Task: In the  document fax.txt Insert page numer 'on top of the page' change page color to  'Olive Green'. Write company name: Hypesolutions
Action: Mouse moved to (376, 519)
Screenshot: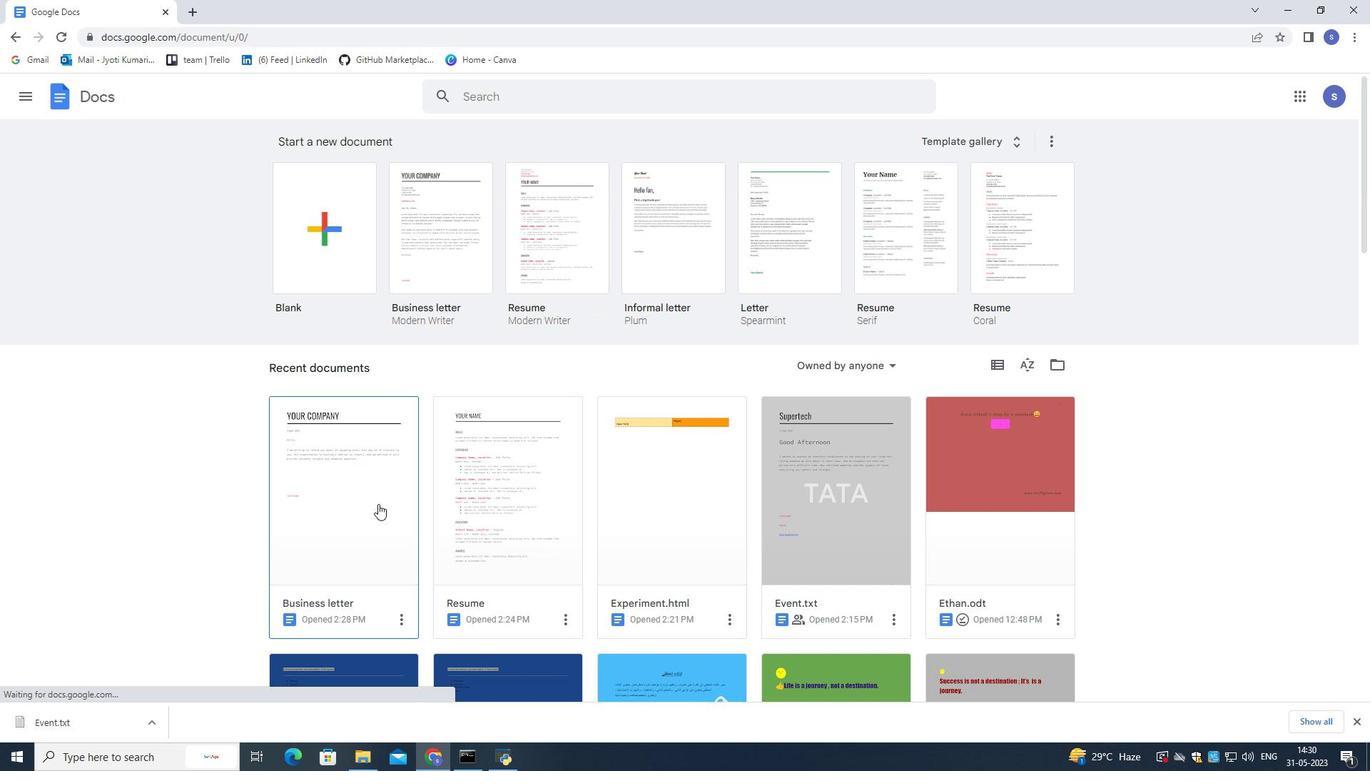 
Action: Mouse pressed left at (376, 519)
Screenshot: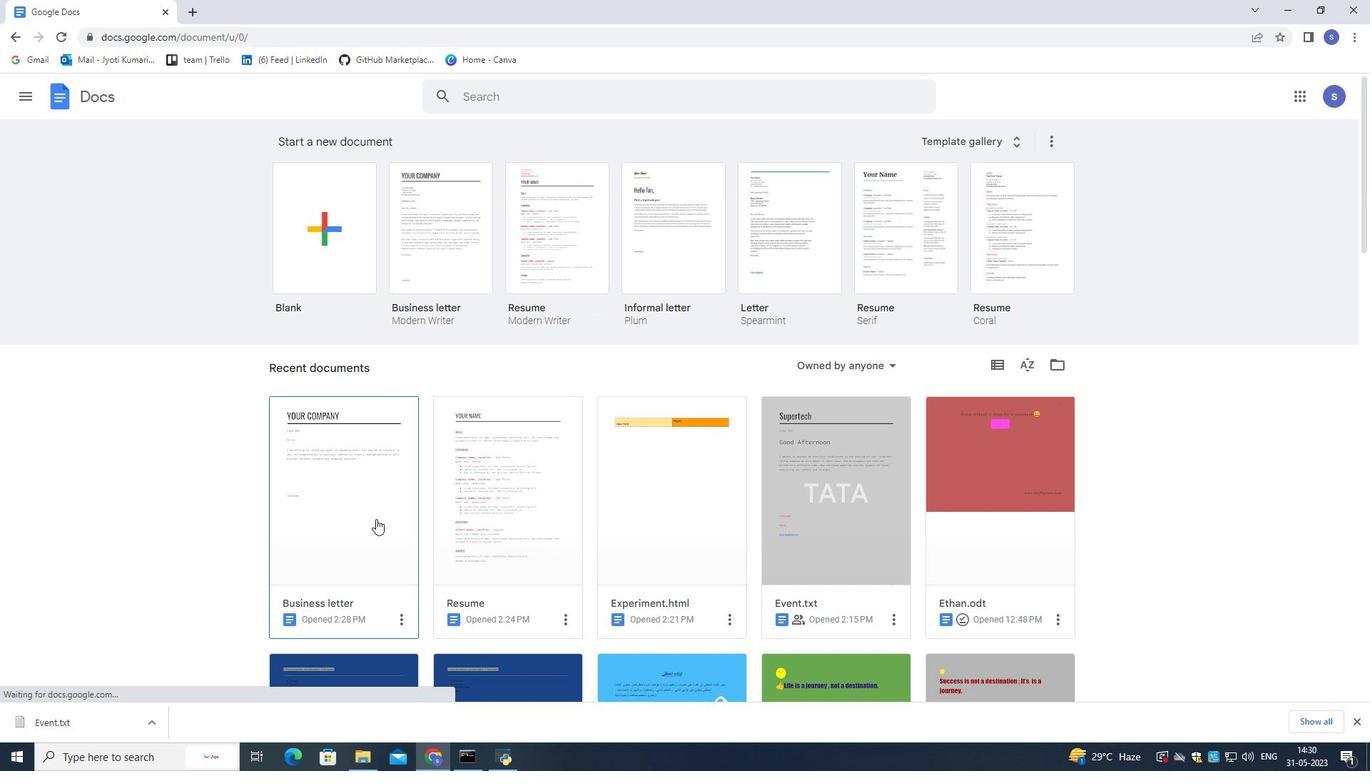 
Action: Mouse moved to (125, 85)
Screenshot: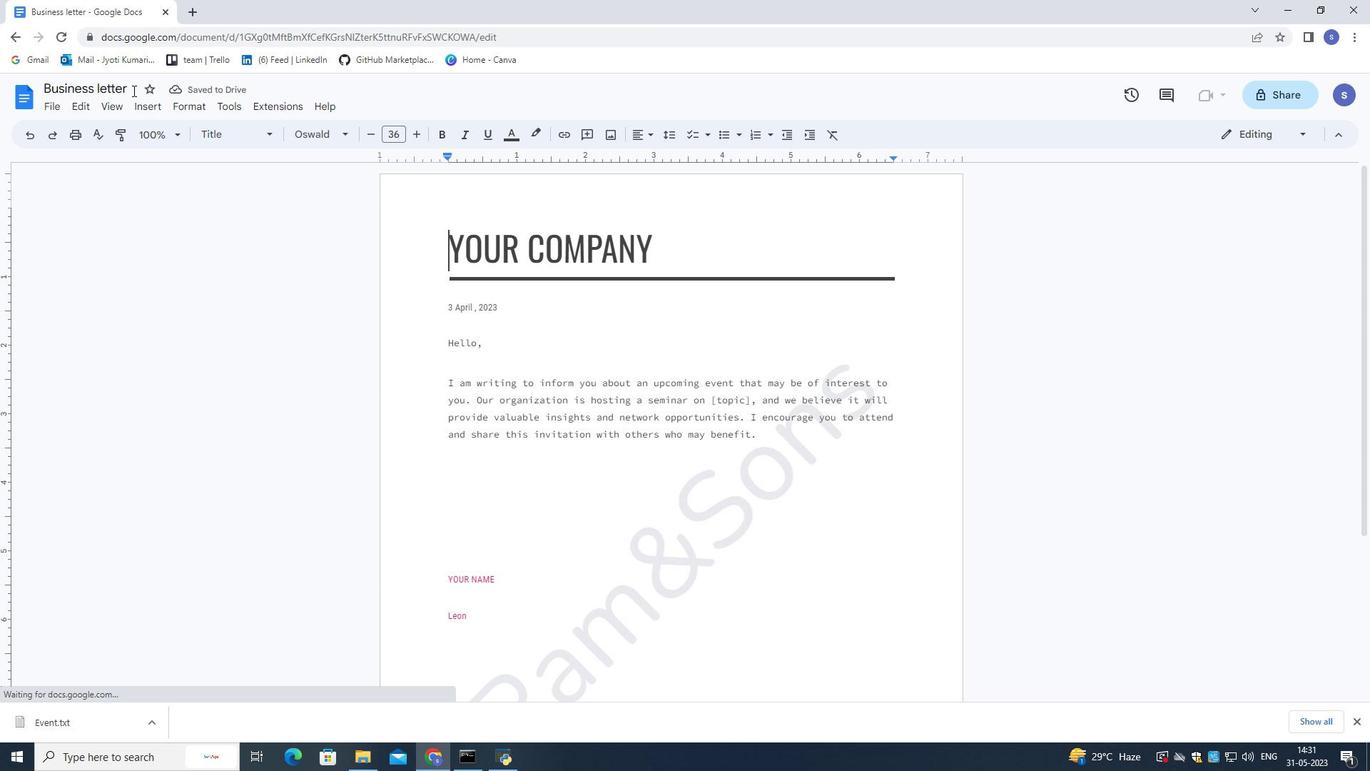 
Action: Mouse pressed left at (125, 85)
Screenshot: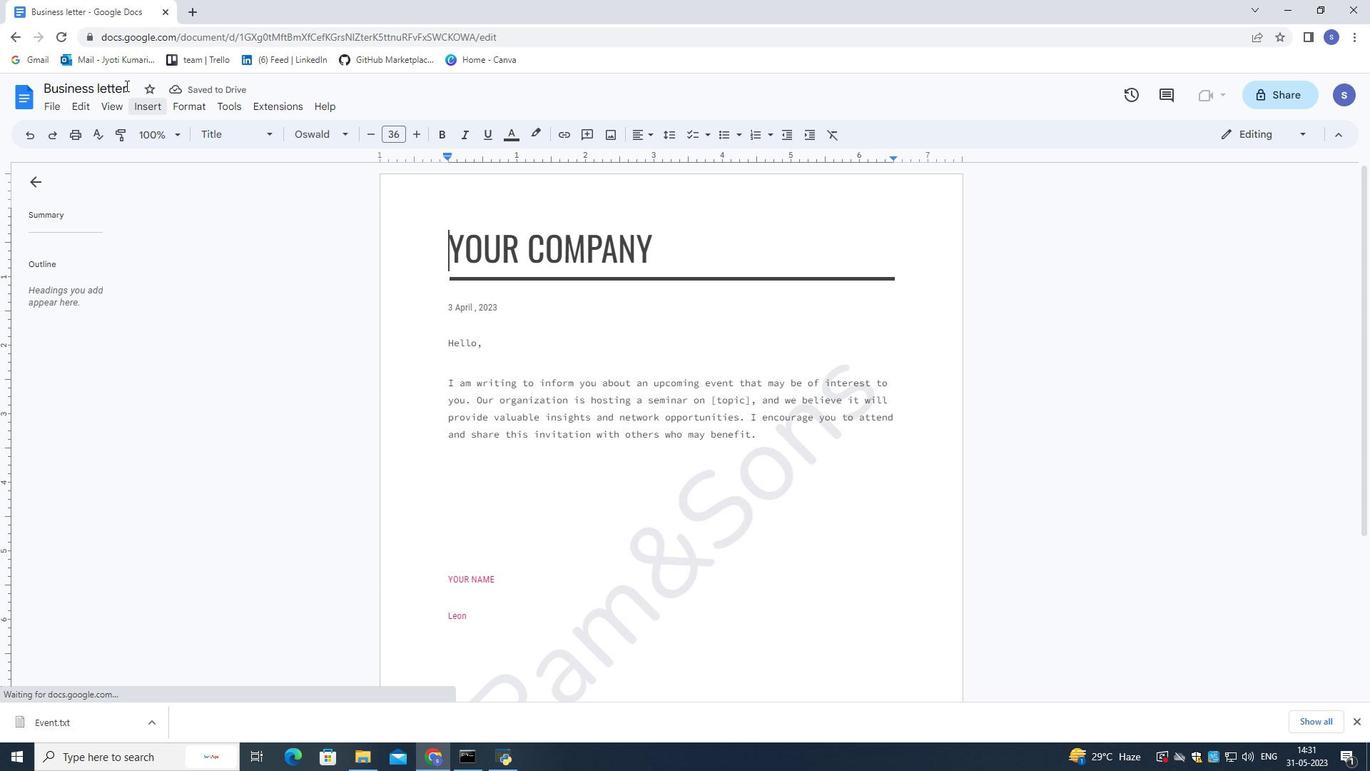 
Action: Mouse pressed left at (125, 85)
Screenshot: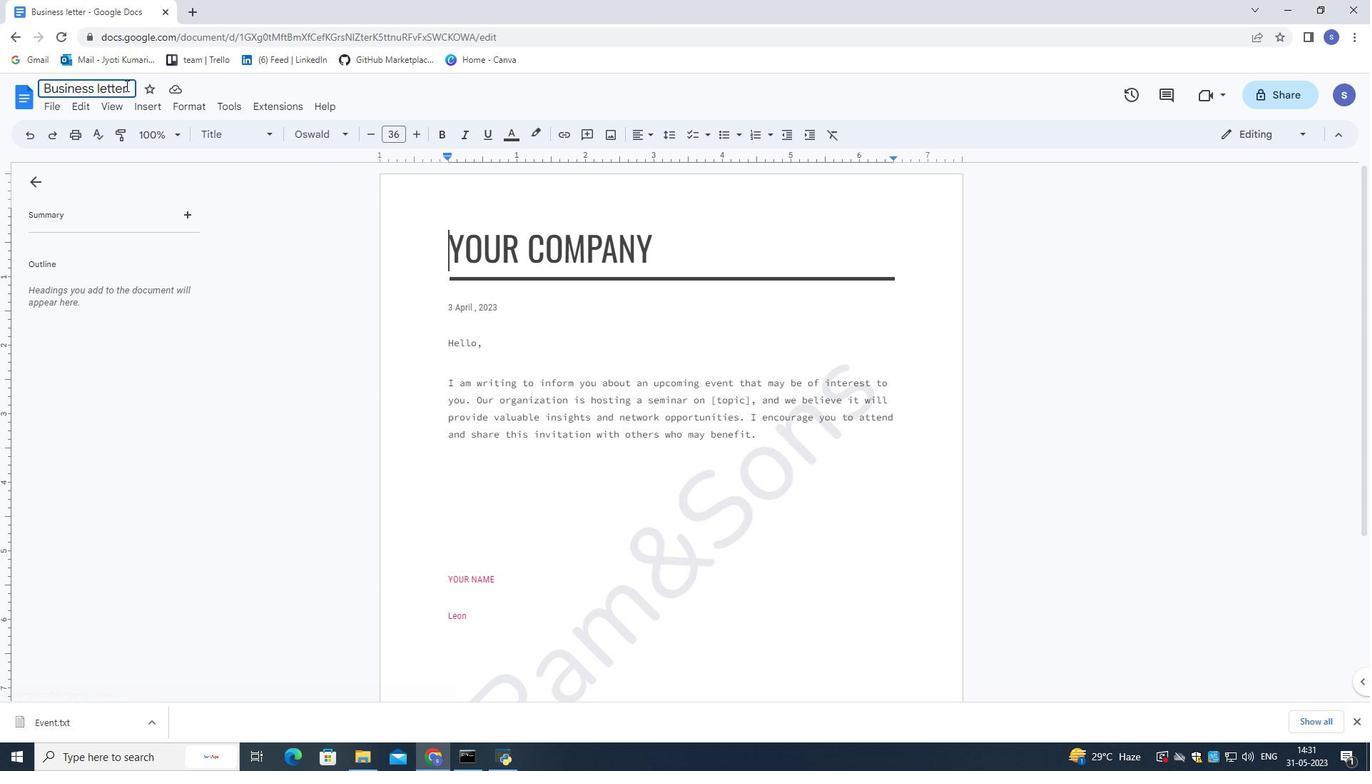 
Action: Mouse pressed left at (125, 85)
Screenshot: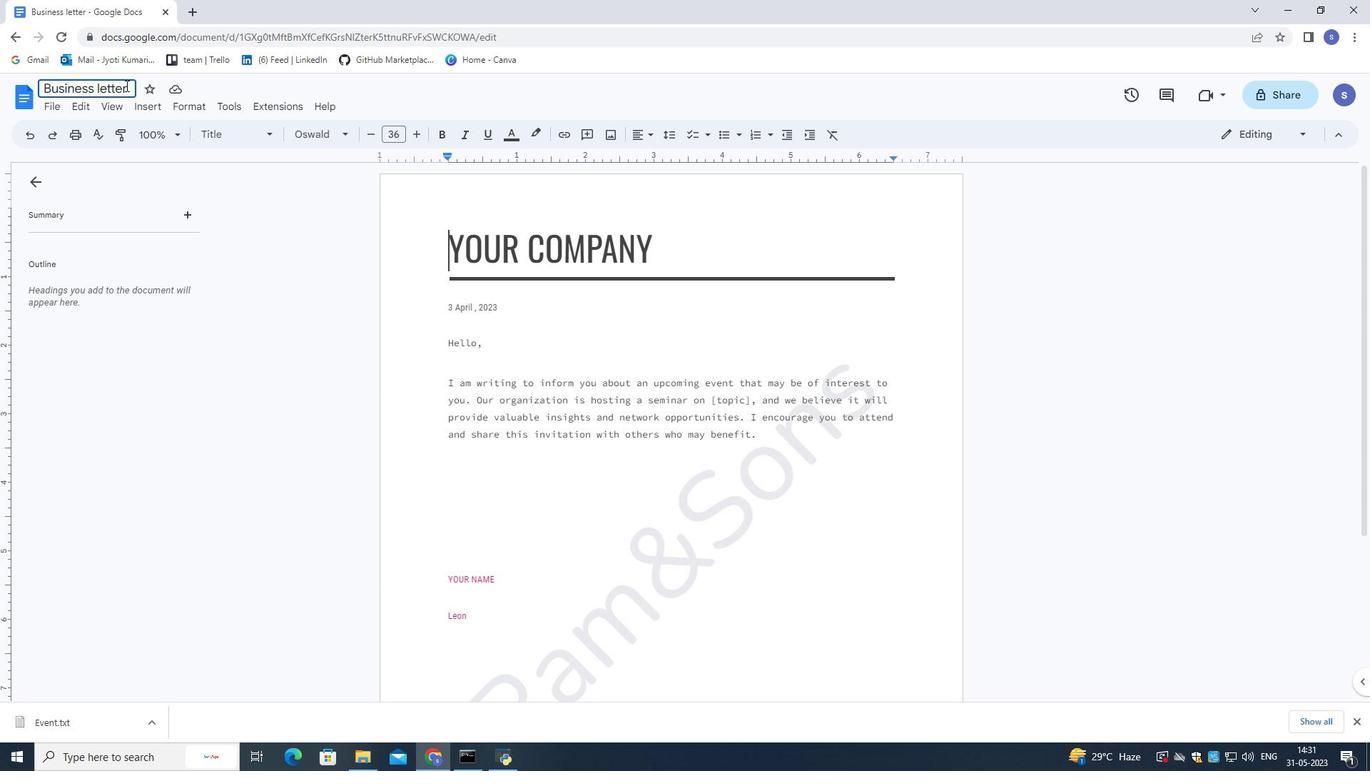 
Action: Mouse pressed left at (125, 85)
Screenshot: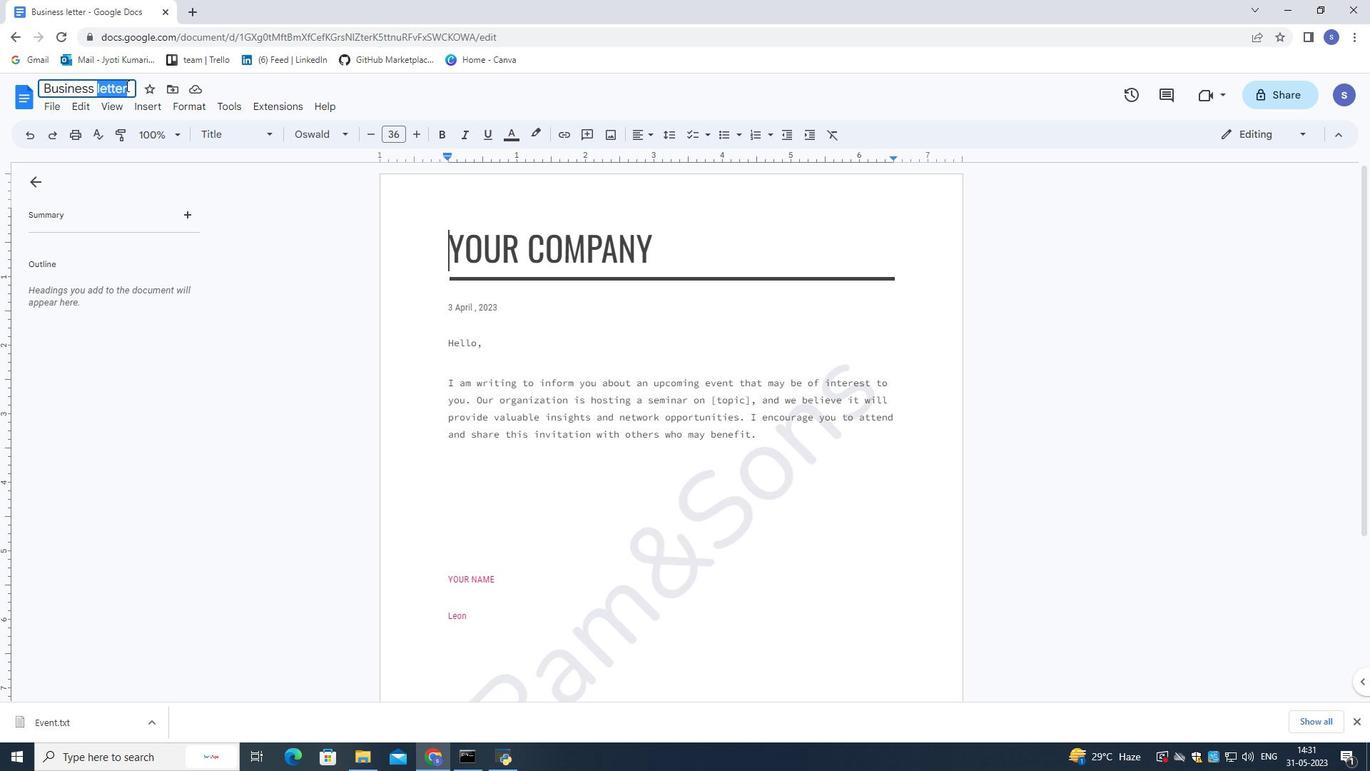 
Action: Key pressed <Key.shift>Fax.txt<Key.enter>
Screenshot: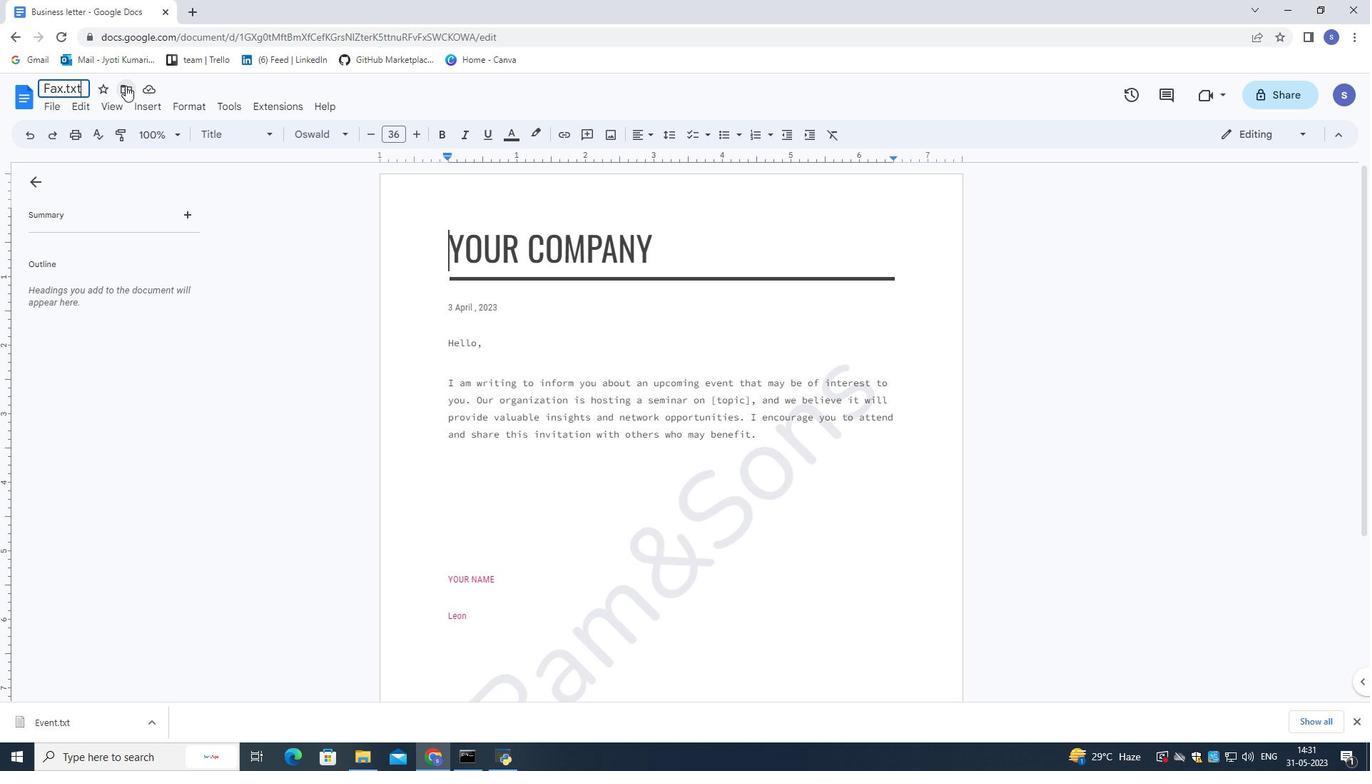 
Action: Mouse moved to (431, 374)
Screenshot: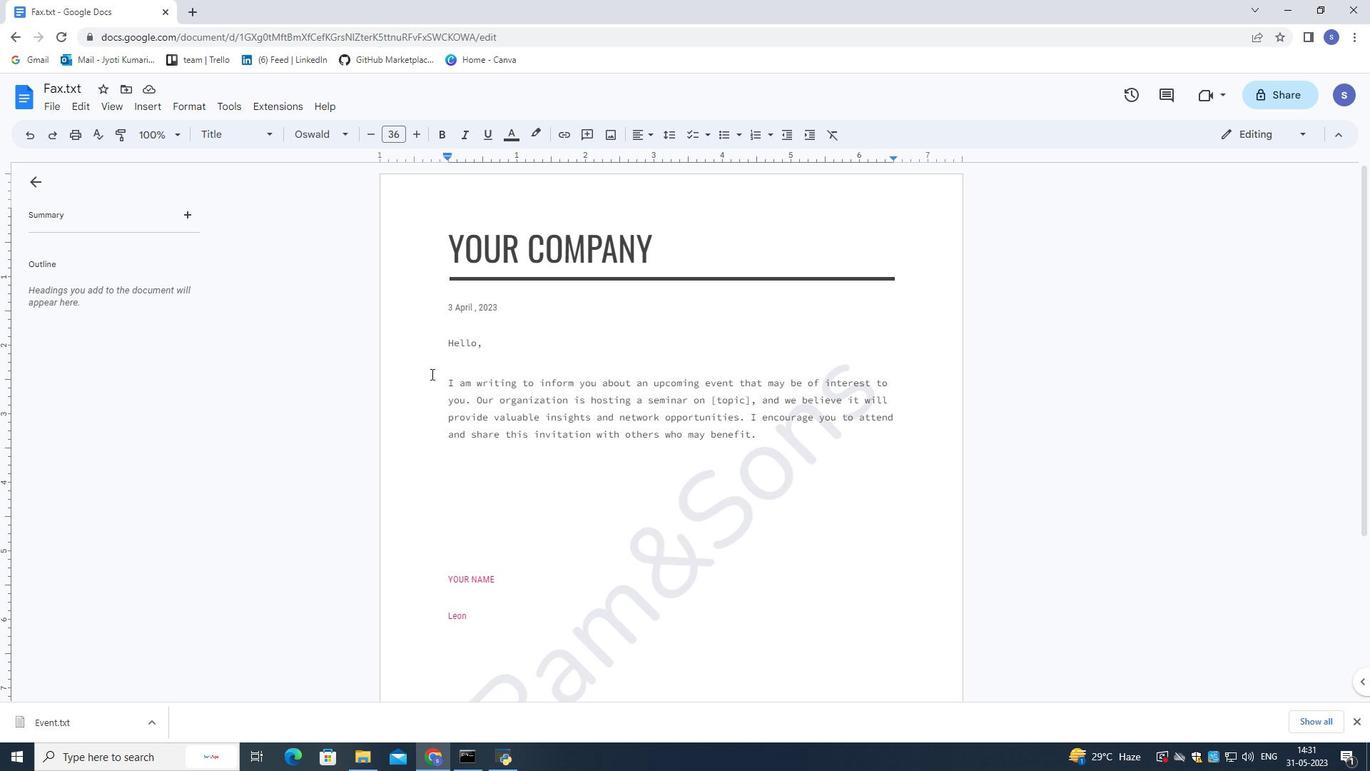 
Action: Mouse pressed left at (431, 374)
Screenshot: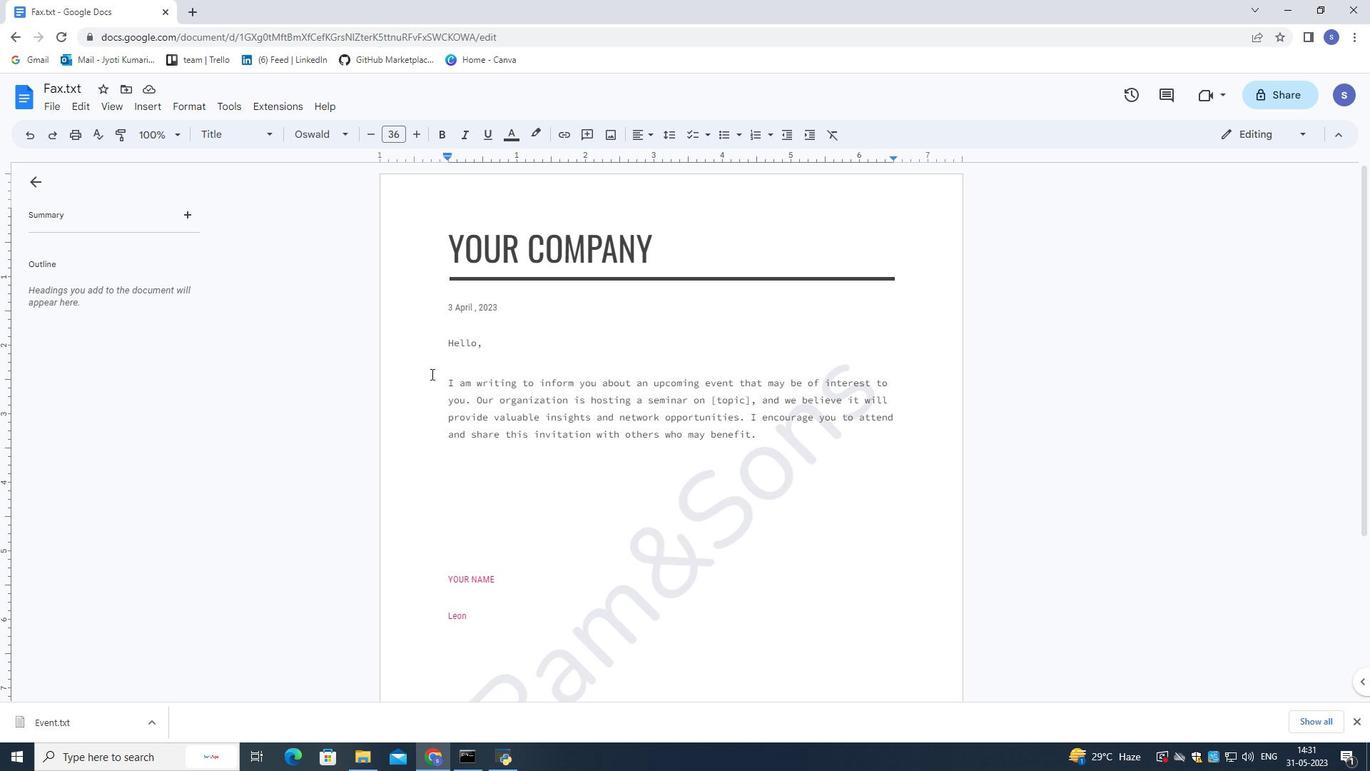 
Action: Mouse moved to (142, 100)
Screenshot: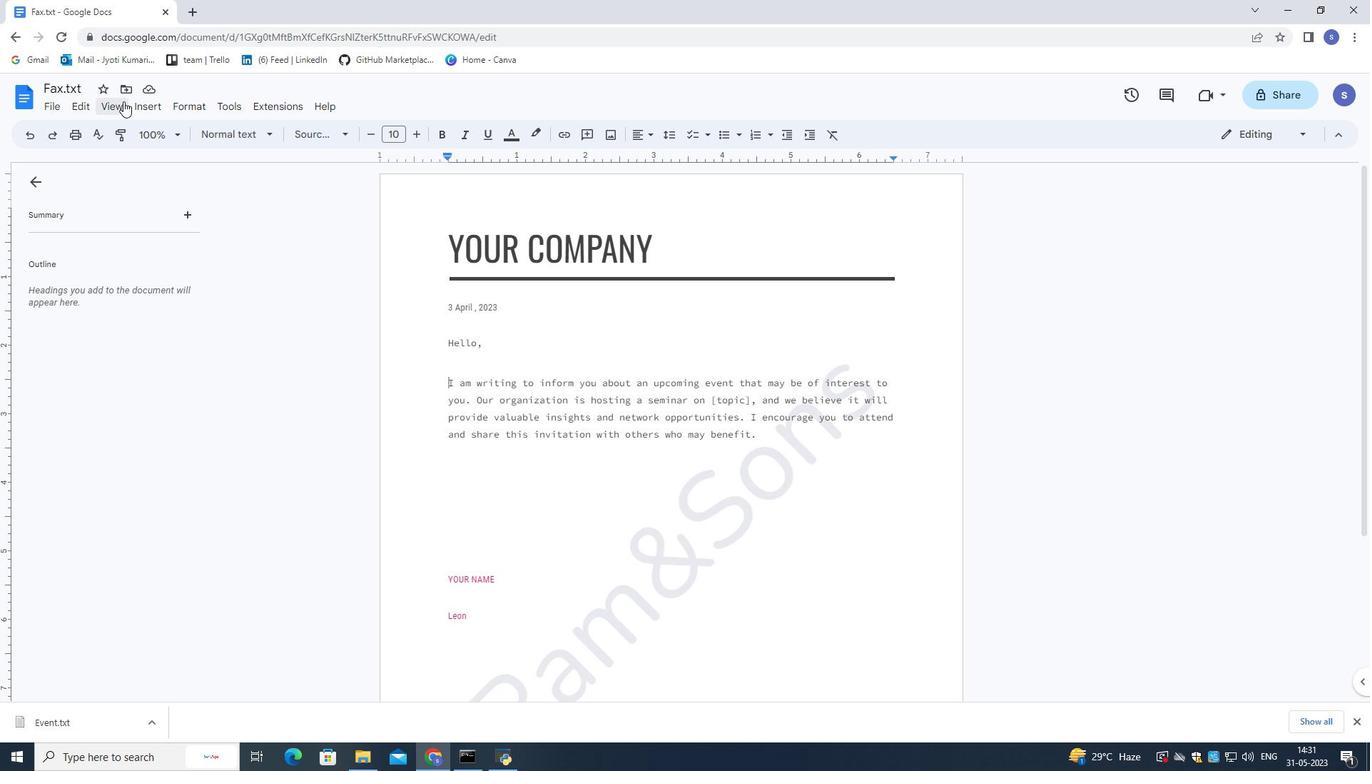 
Action: Mouse pressed left at (142, 100)
Screenshot: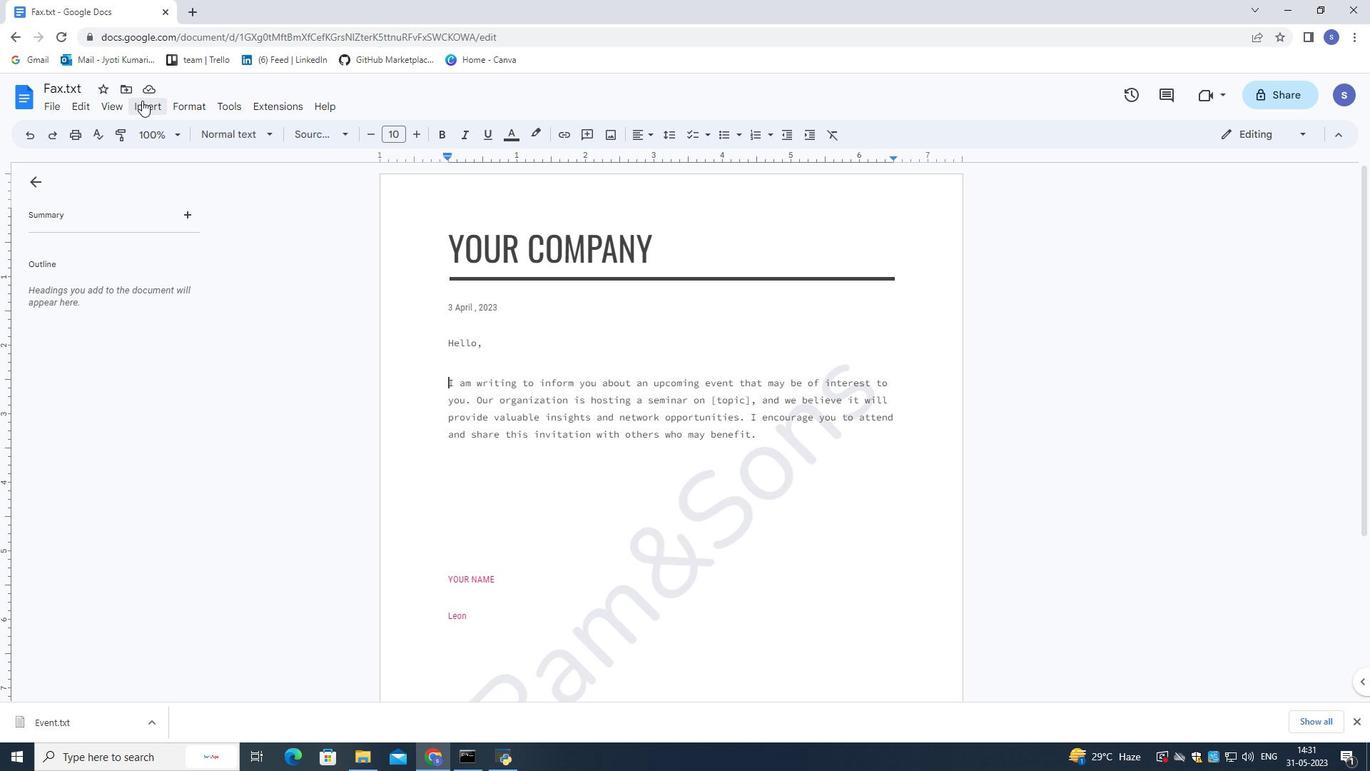 
Action: Mouse moved to (399, 519)
Screenshot: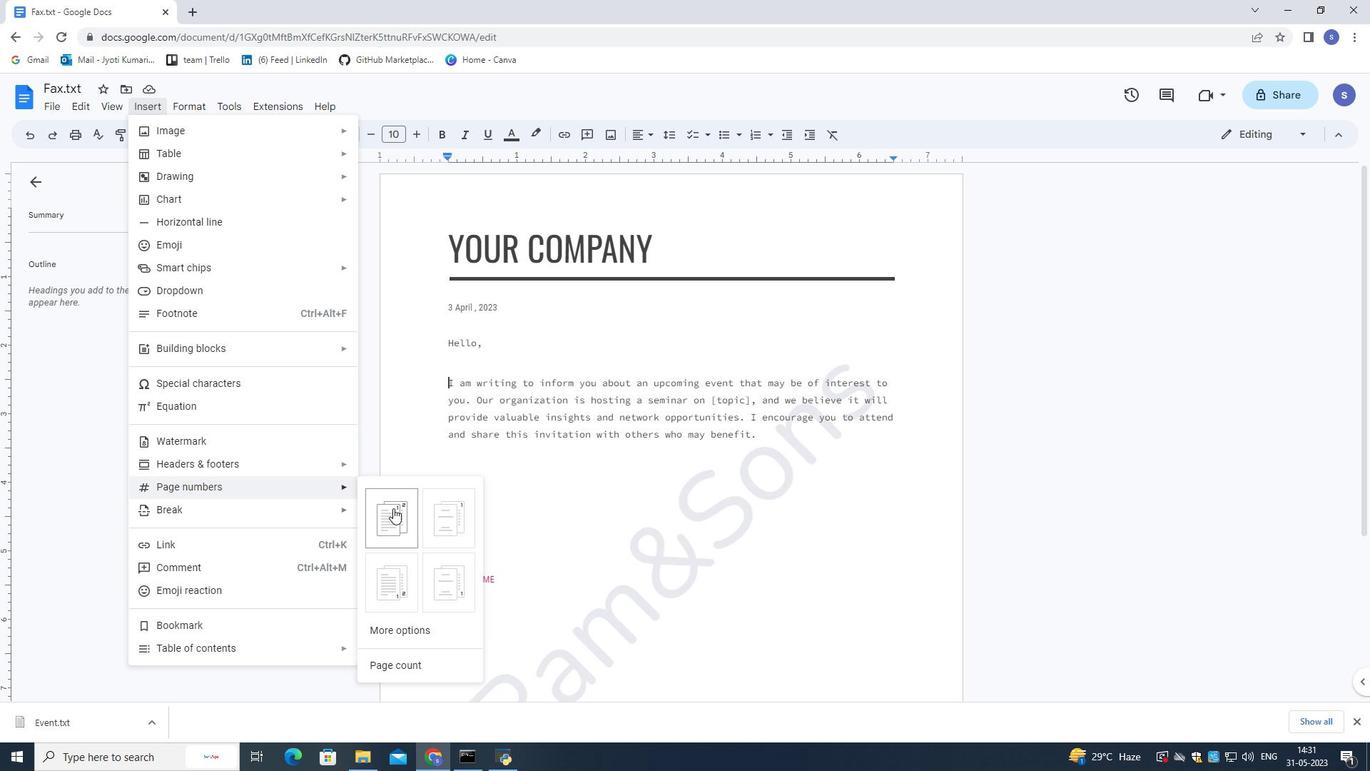 
Action: Mouse pressed left at (399, 519)
Screenshot: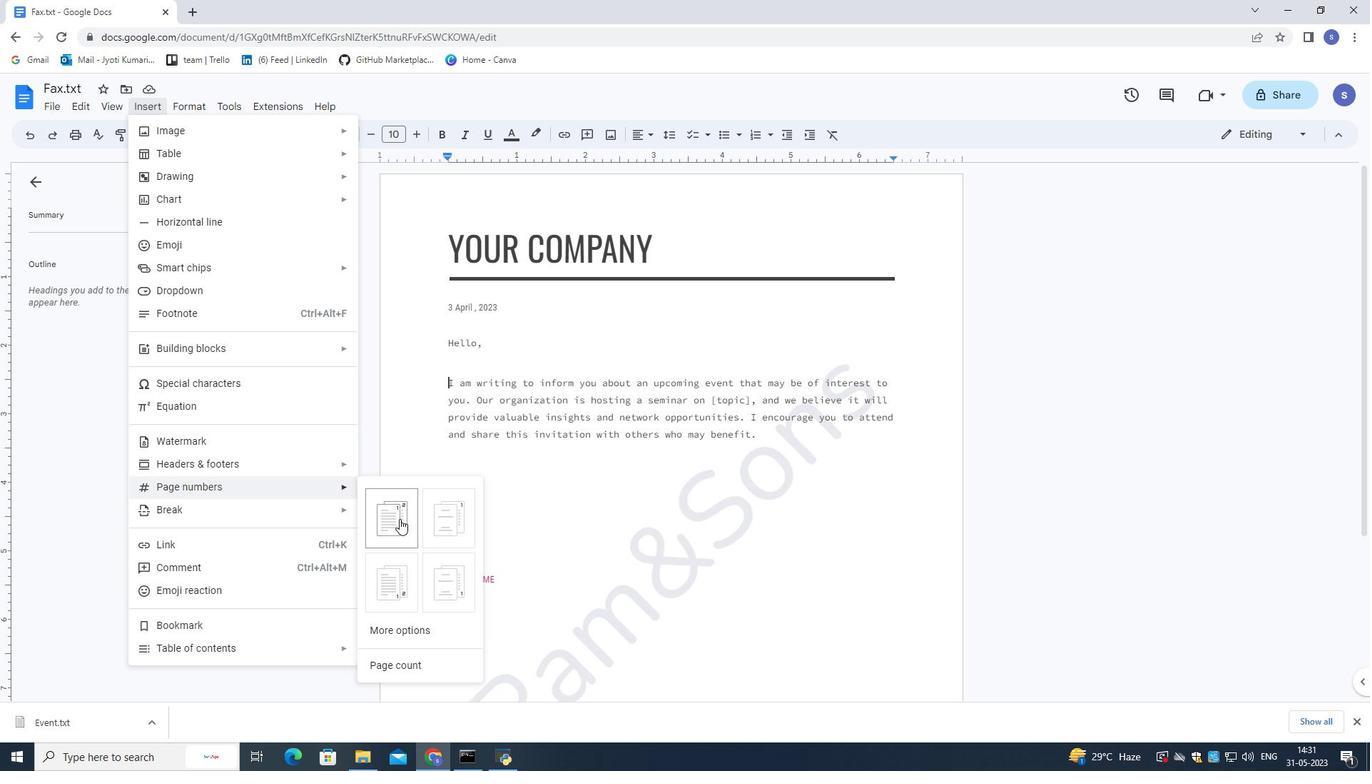 
Action: Mouse moved to (564, 502)
Screenshot: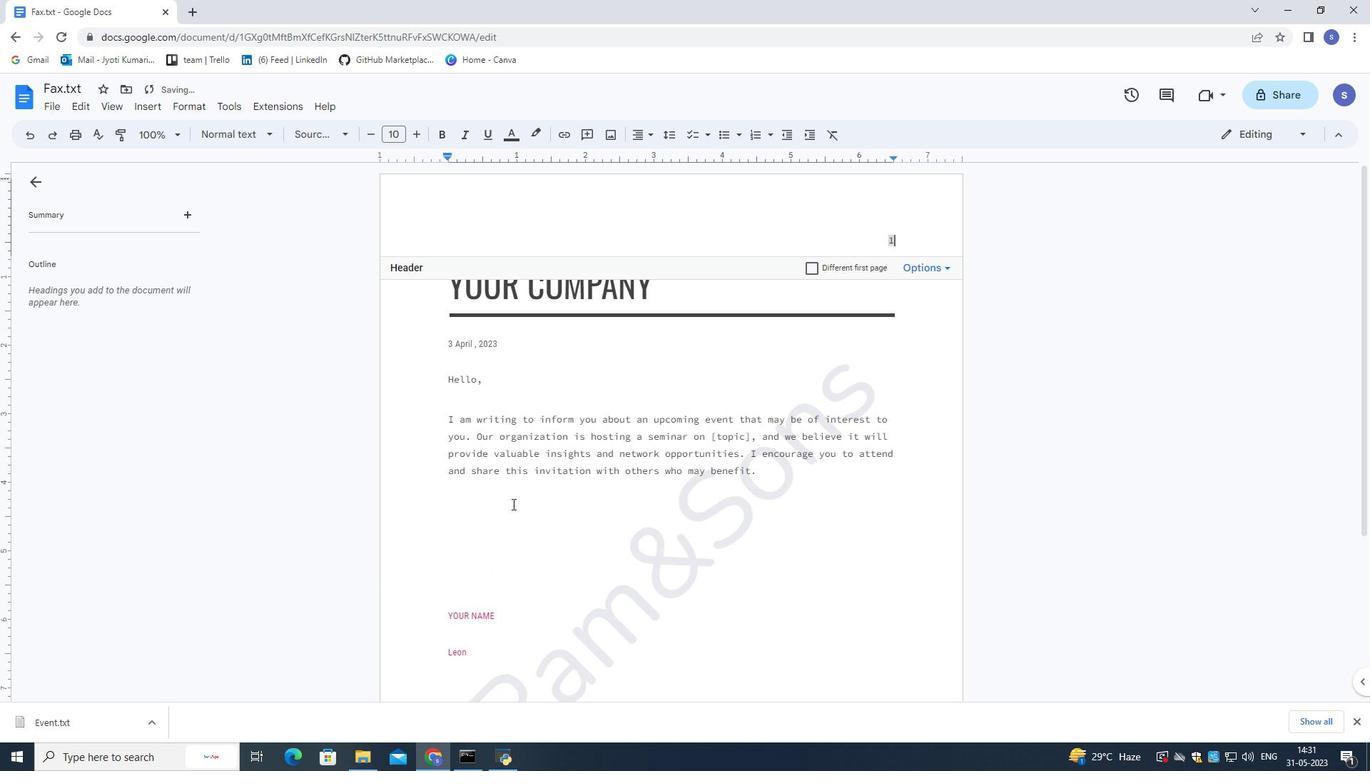 
Action: Mouse pressed left at (564, 502)
Screenshot: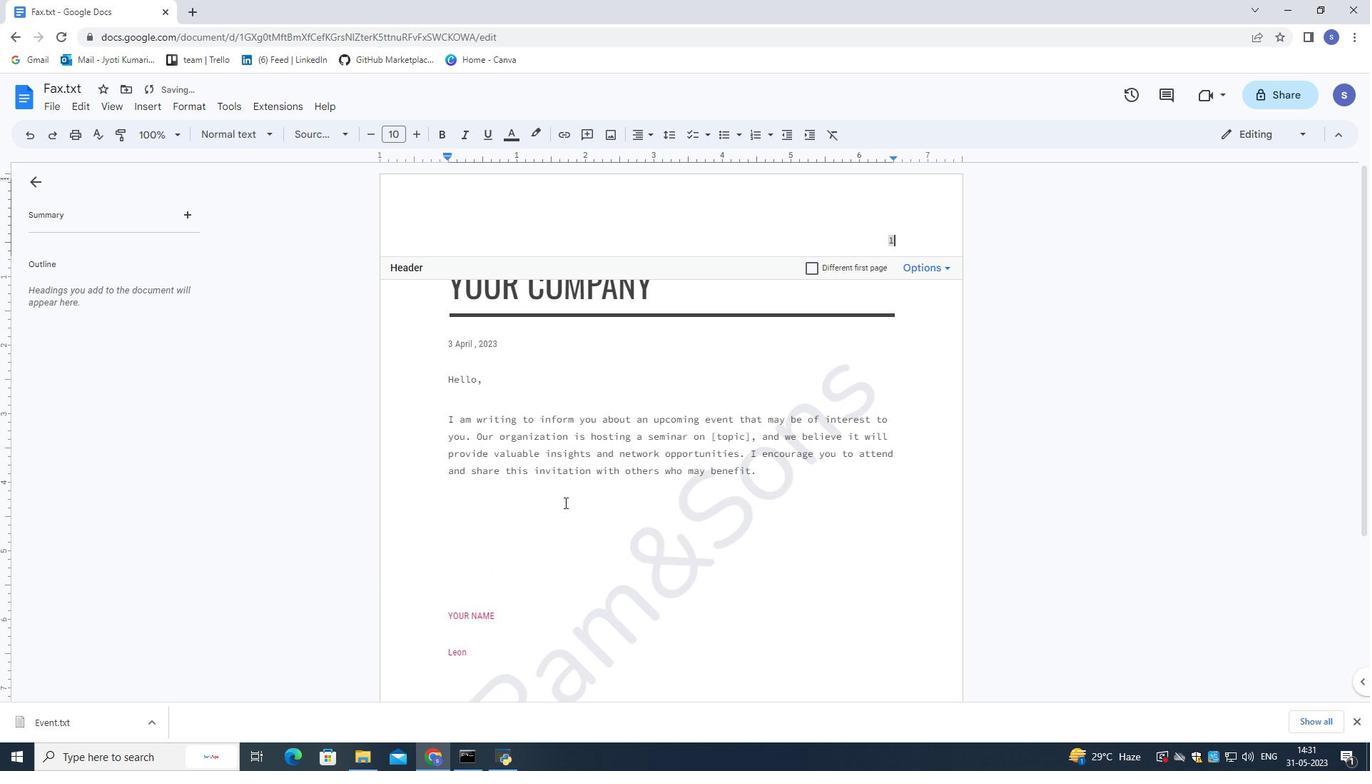 
Action: Mouse moved to (49, 101)
Screenshot: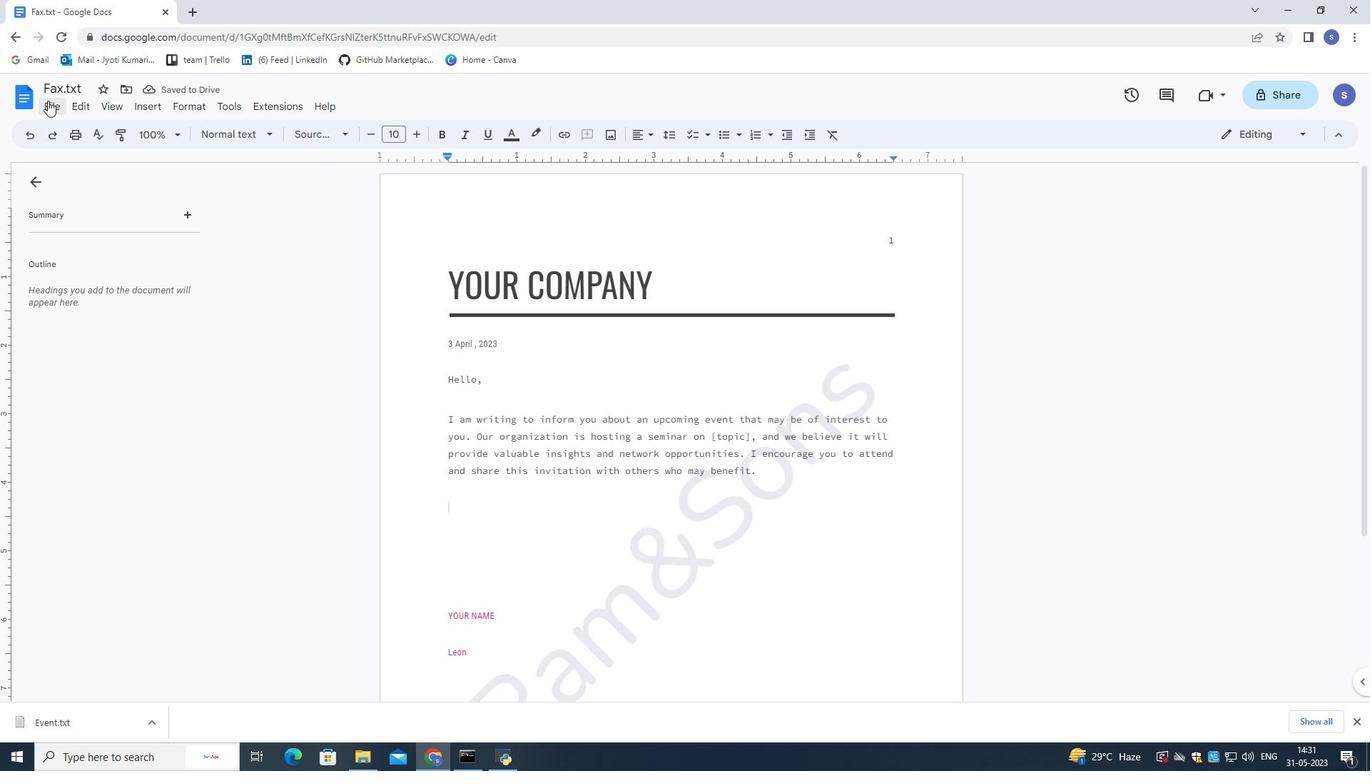 
Action: Mouse pressed left at (49, 101)
Screenshot: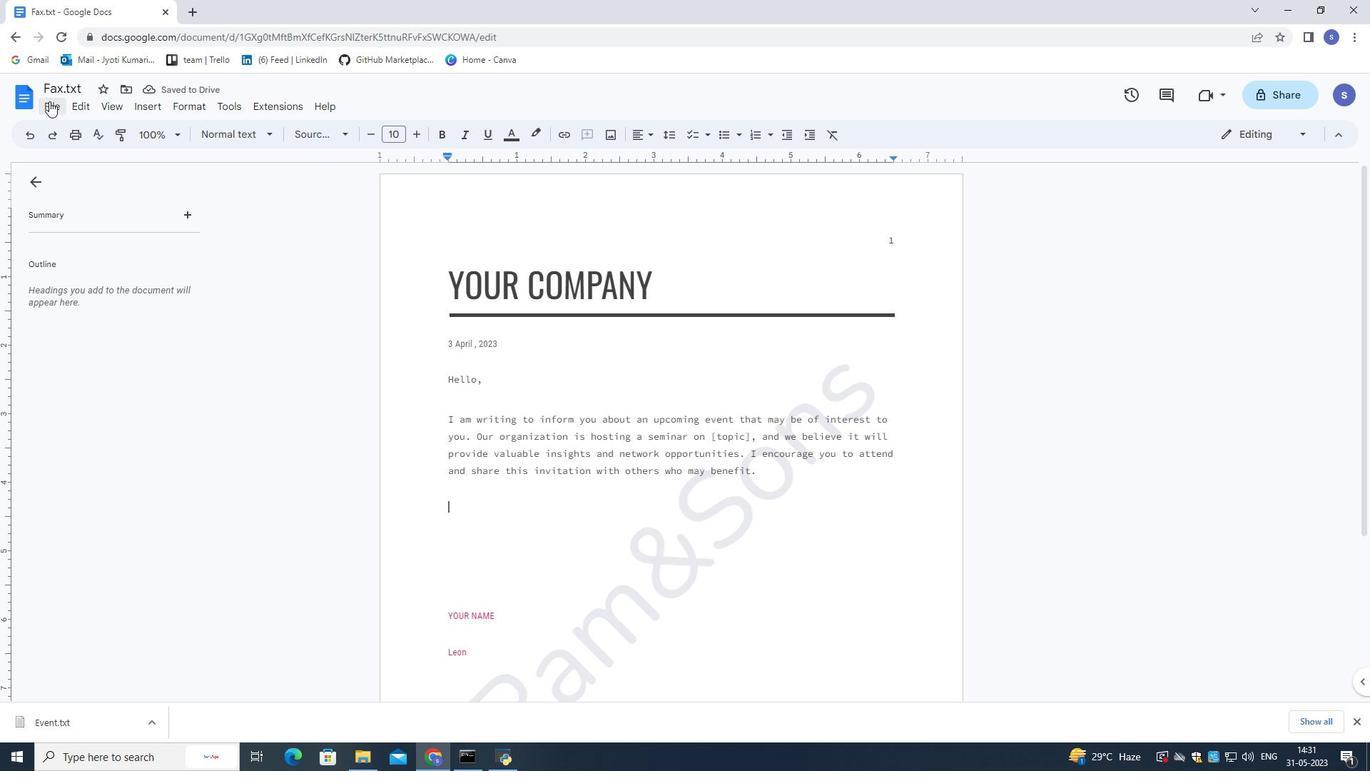 
Action: Mouse moved to (174, 492)
Screenshot: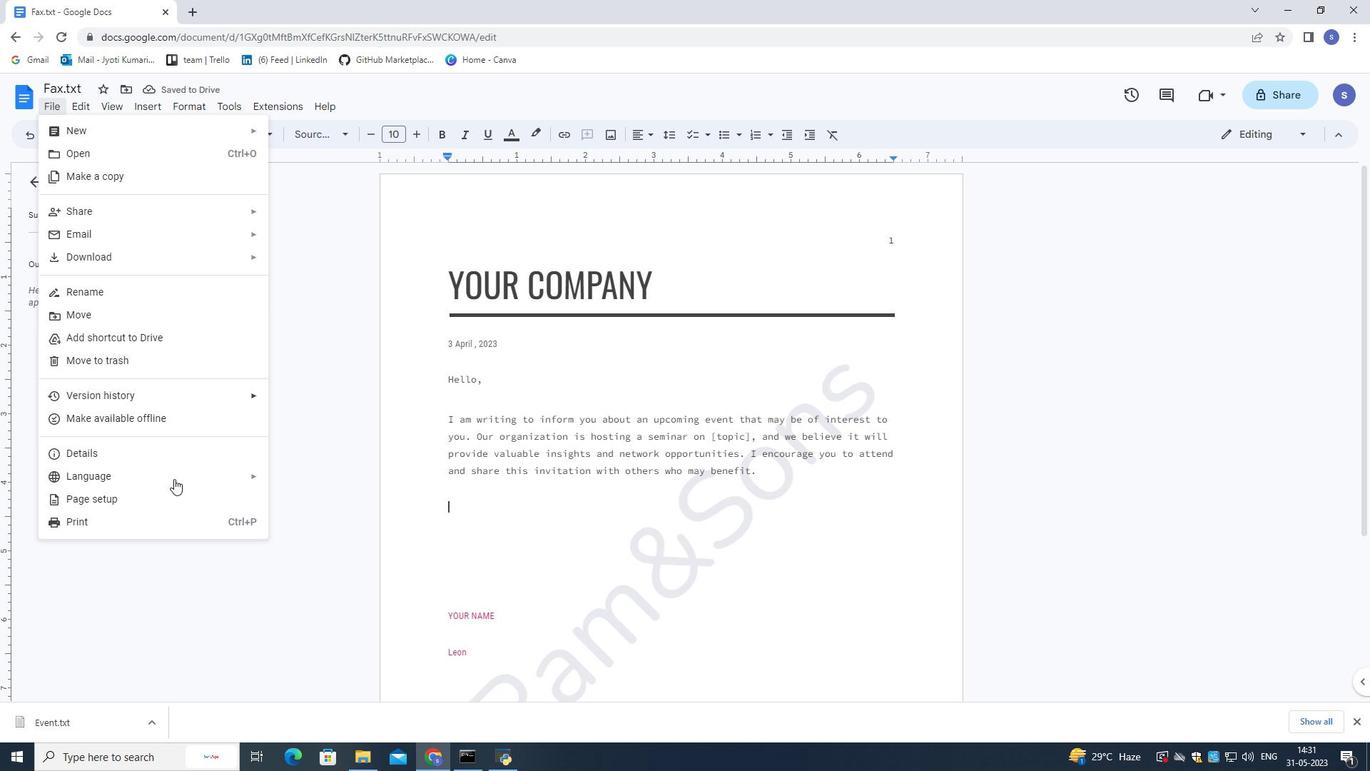 
Action: Mouse pressed left at (174, 492)
Screenshot: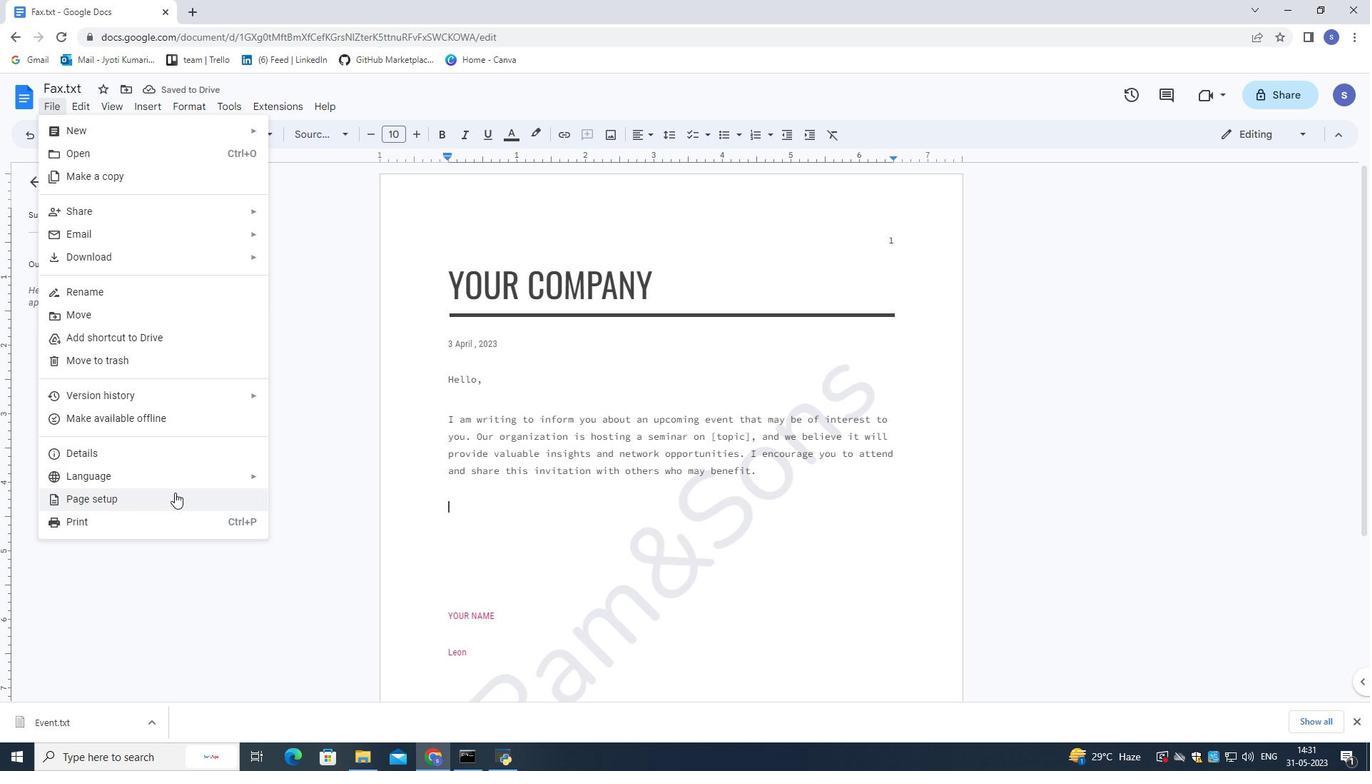 
Action: Mouse moved to (571, 479)
Screenshot: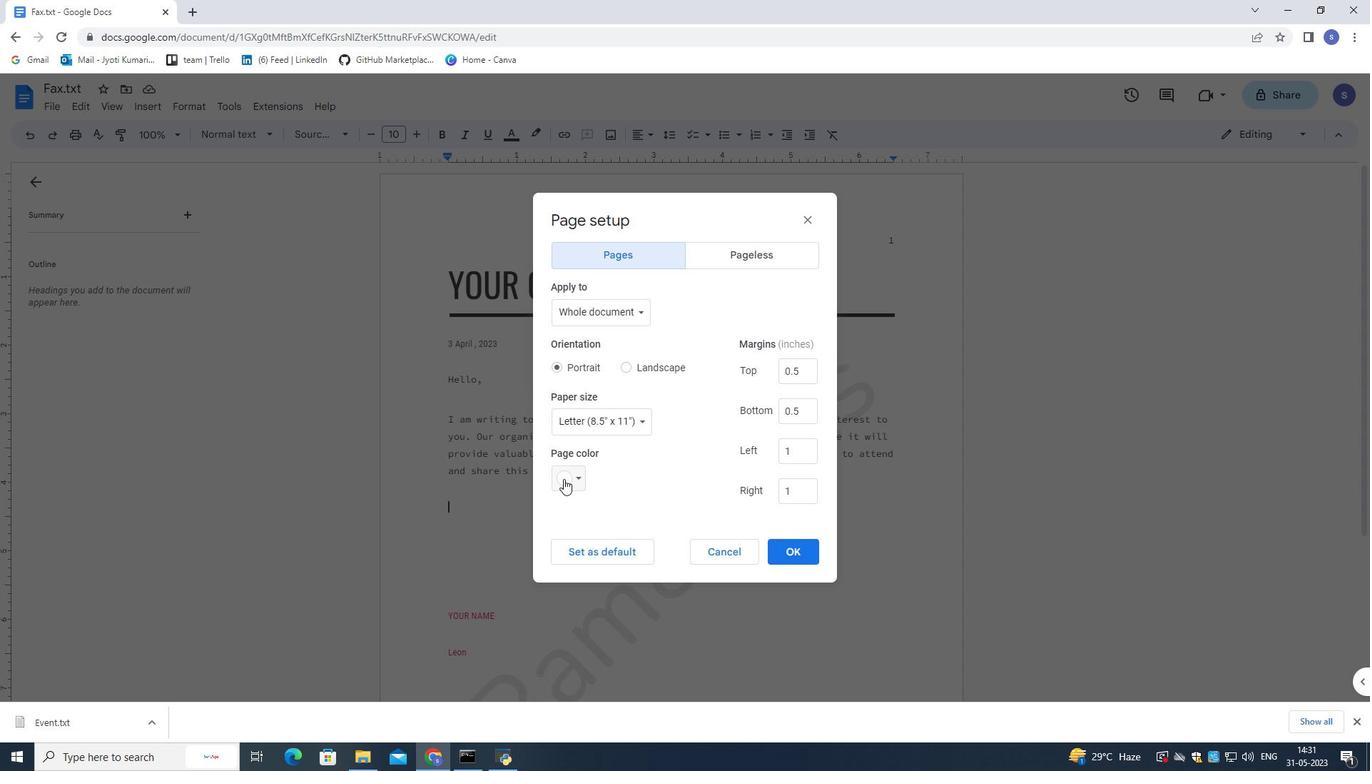 
Action: Mouse pressed left at (571, 479)
Screenshot: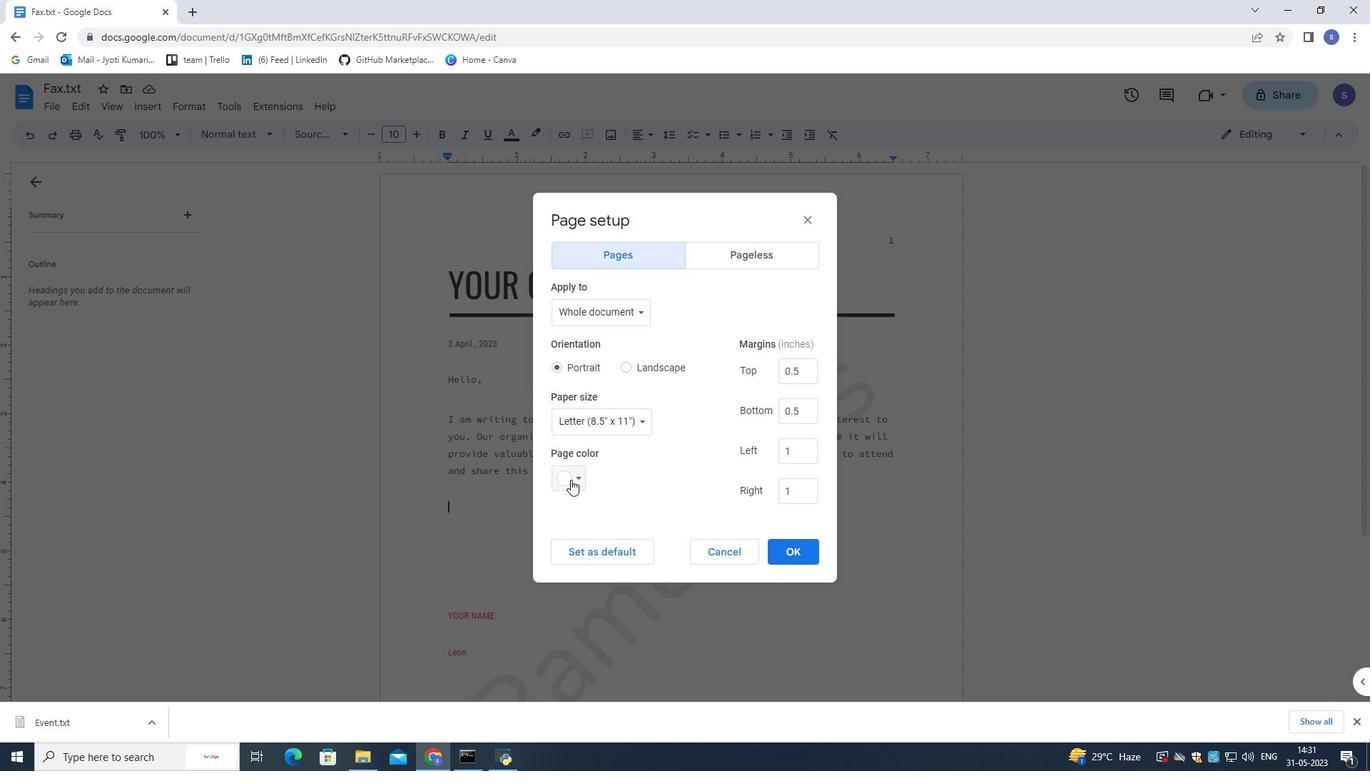 
Action: Mouse moved to (629, 595)
Screenshot: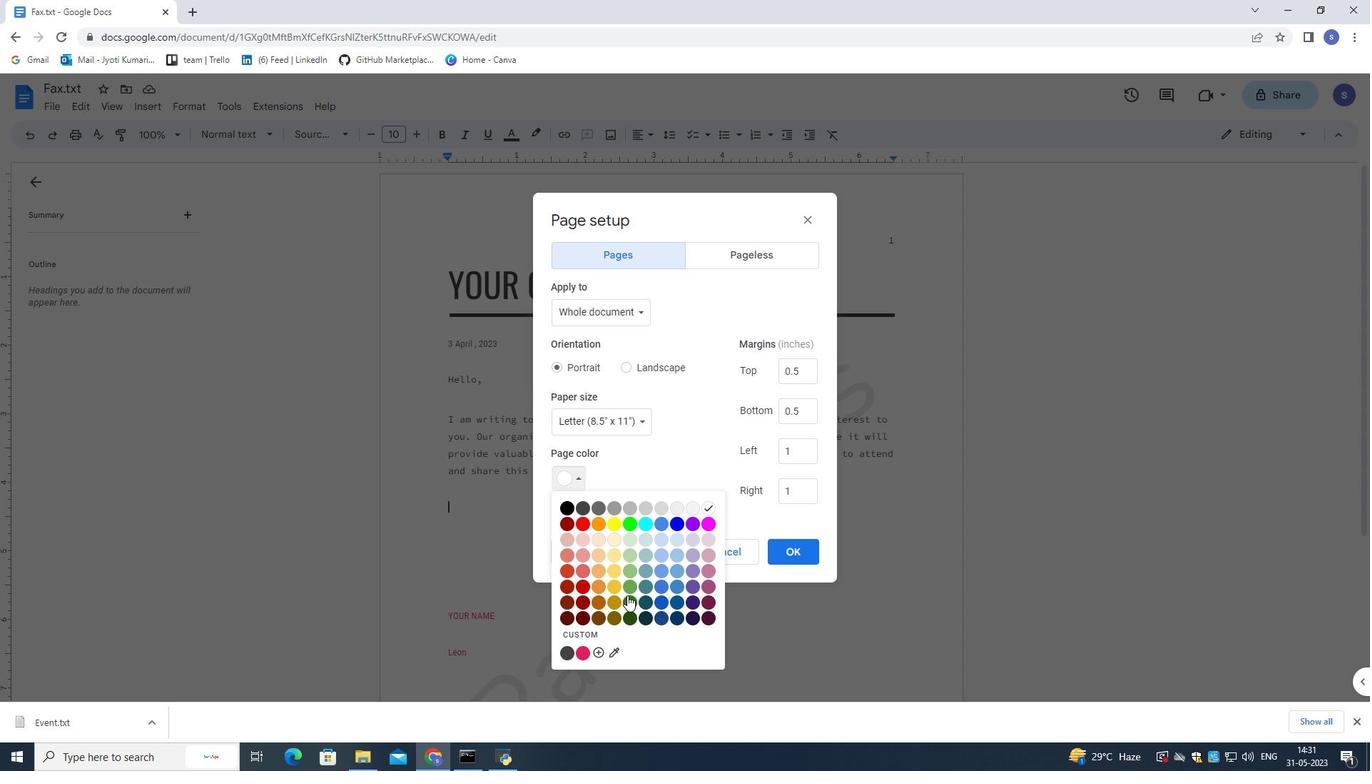 
Action: Mouse pressed left at (629, 595)
Screenshot: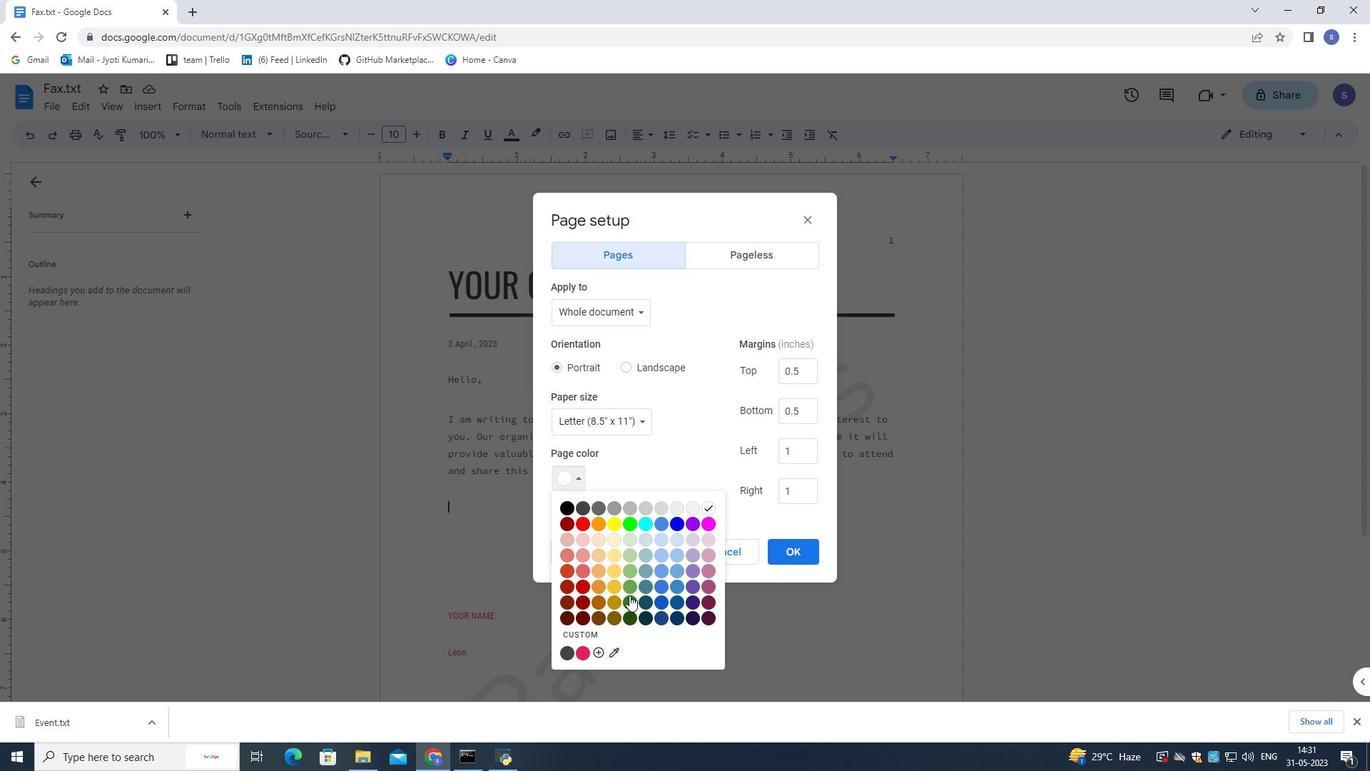 
Action: Mouse moved to (576, 476)
Screenshot: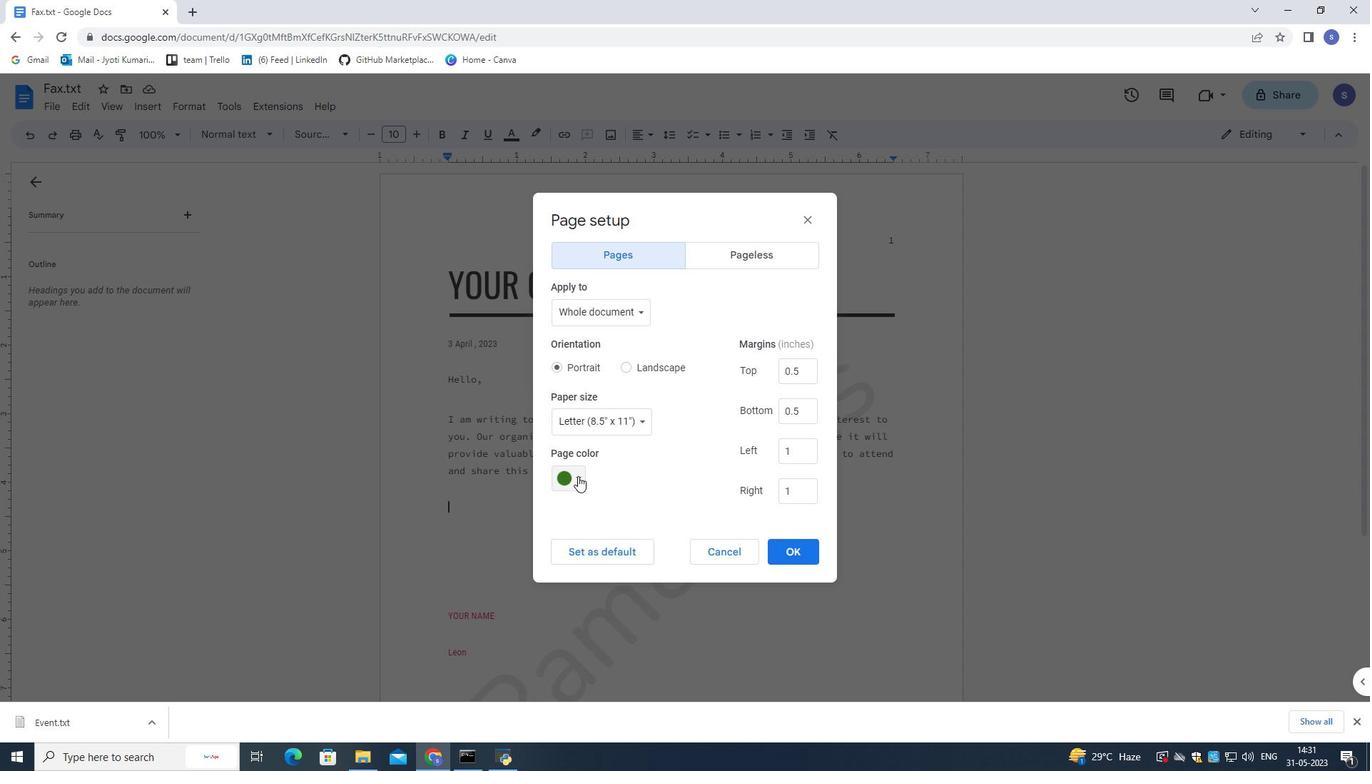 
Action: Mouse pressed left at (576, 476)
Screenshot: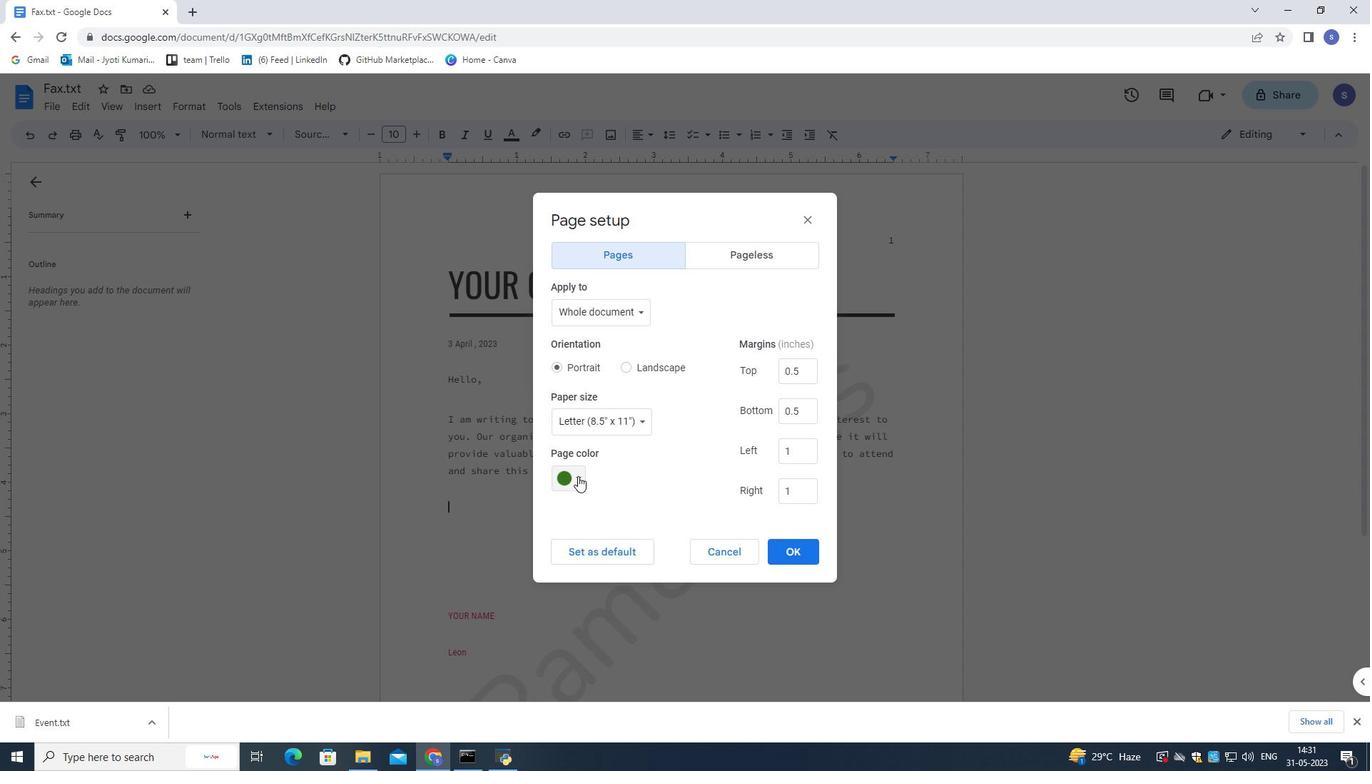 
Action: Mouse moved to (629, 581)
Screenshot: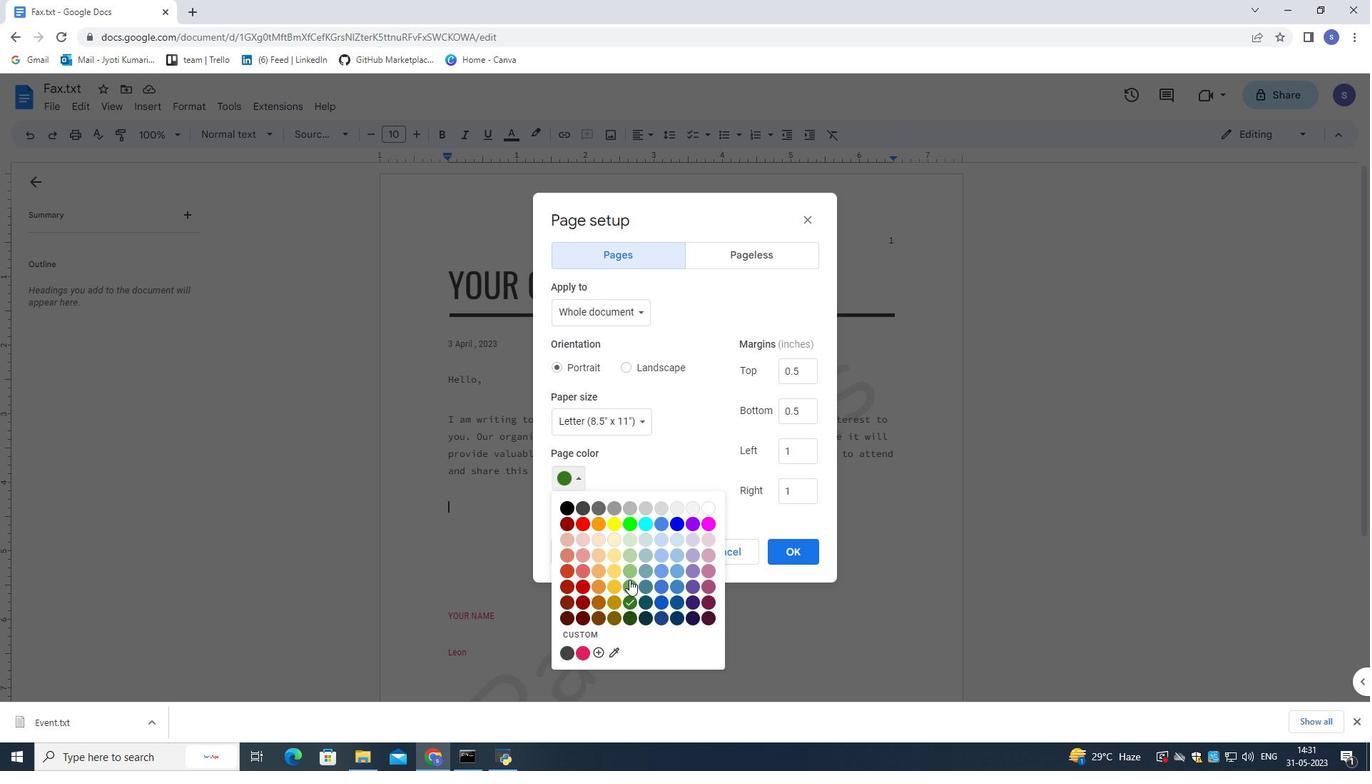 
Action: Mouse pressed left at (629, 581)
Screenshot: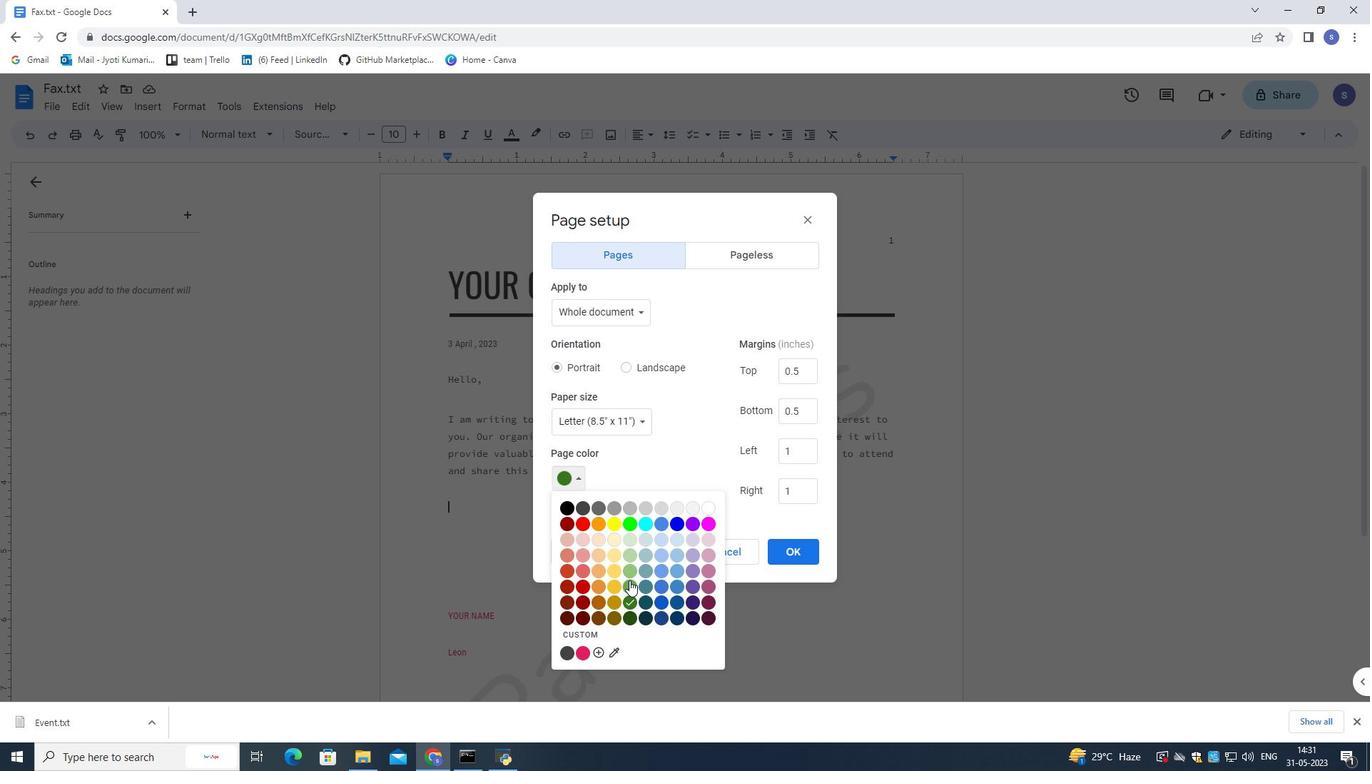 
Action: Mouse moved to (783, 556)
Screenshot: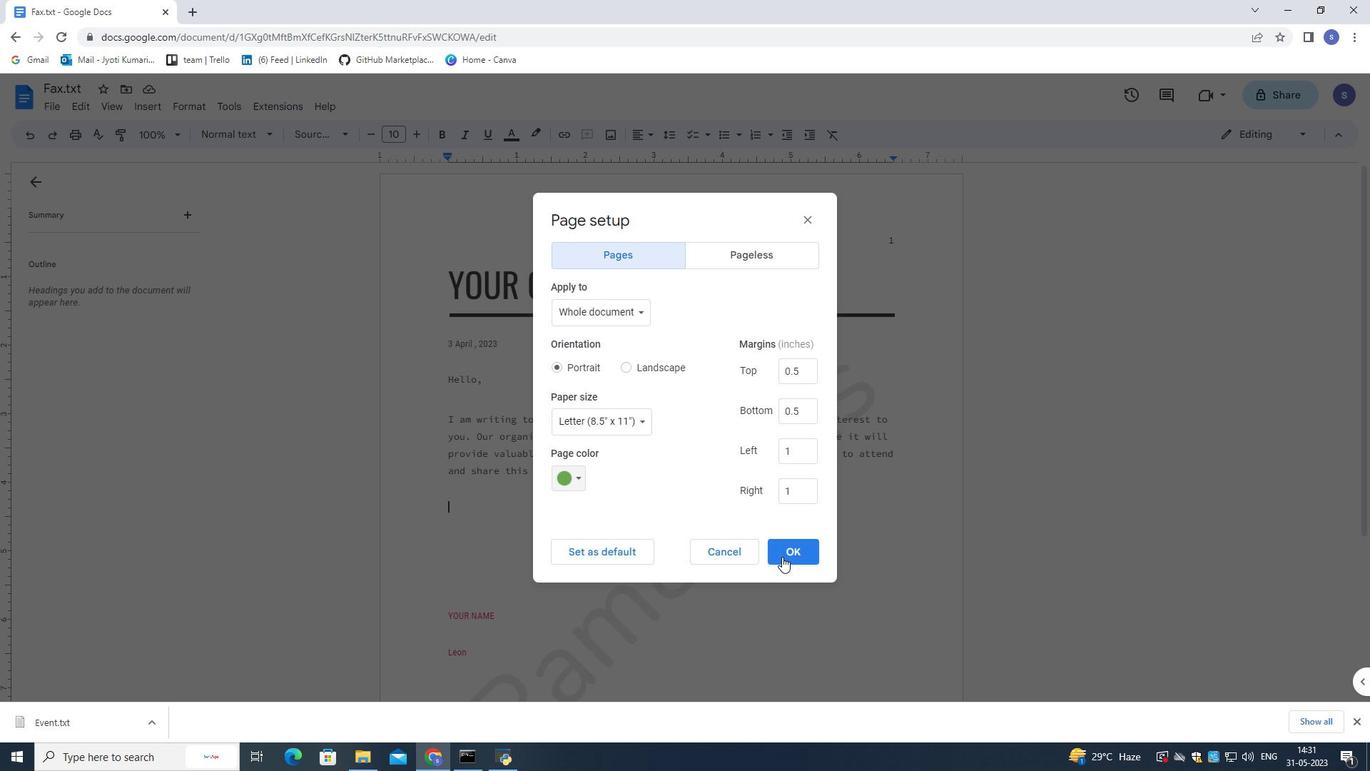 
Action: Mouse pressed left at (783, 556)
Screenshot: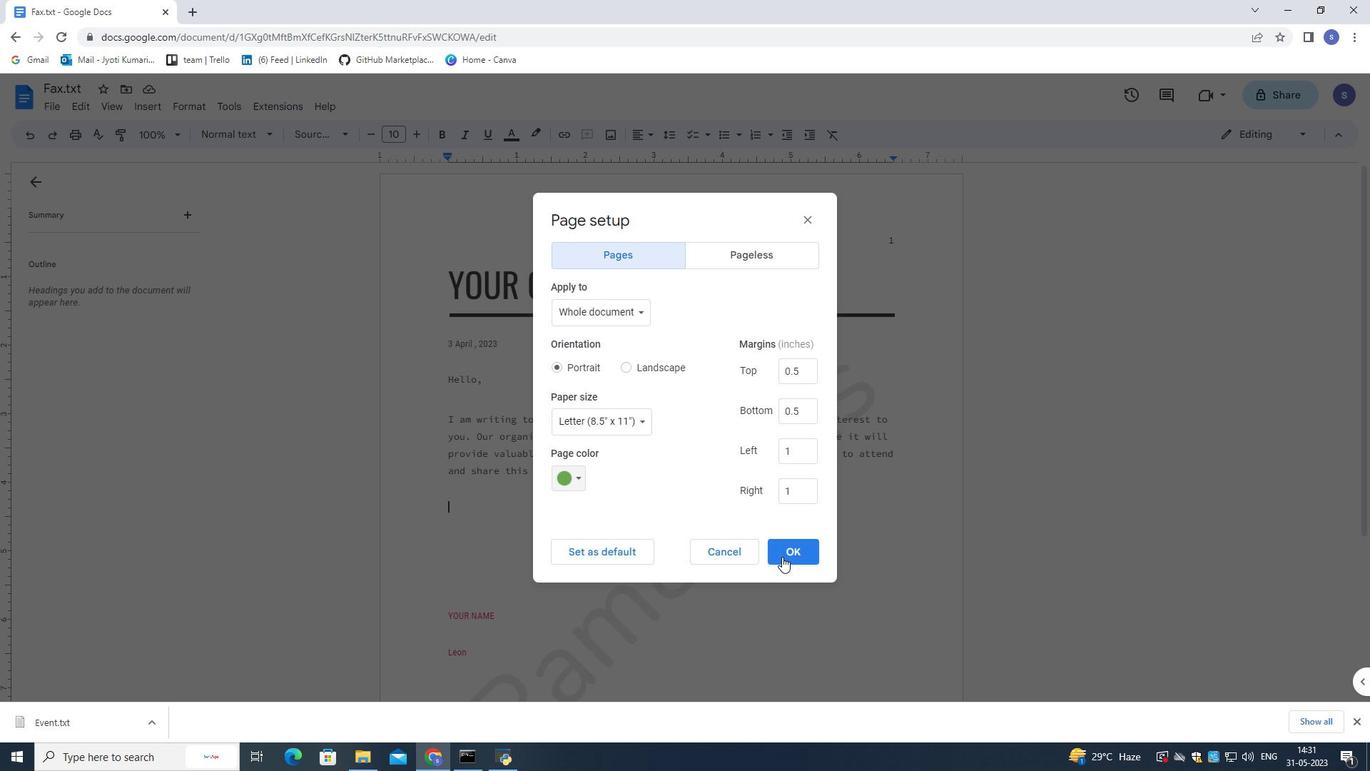 
Action: Mouse moved to (656, 291)
Screenshot: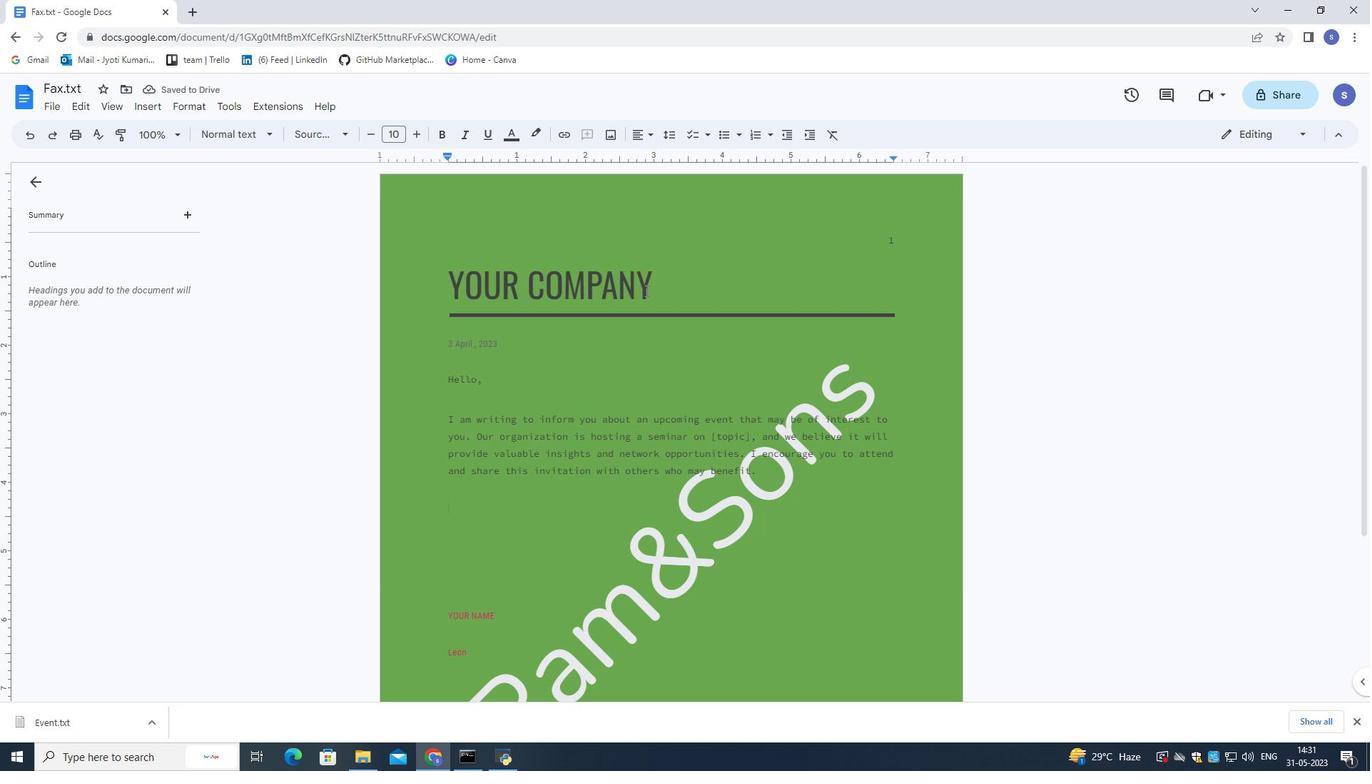 
Action: Mouse pressed left at (656, 291)
Screenshot: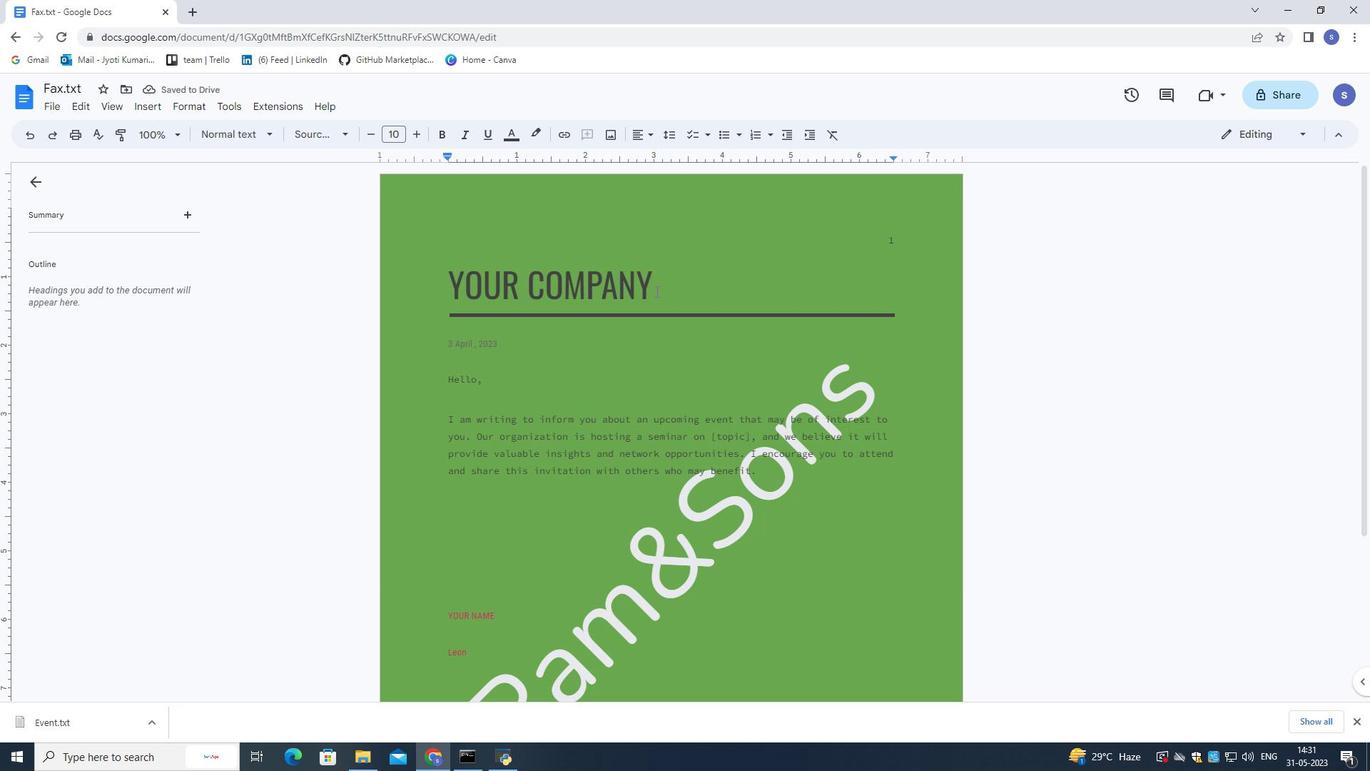 
Action: Mouse pressed left at (656, 291)
Screenshot: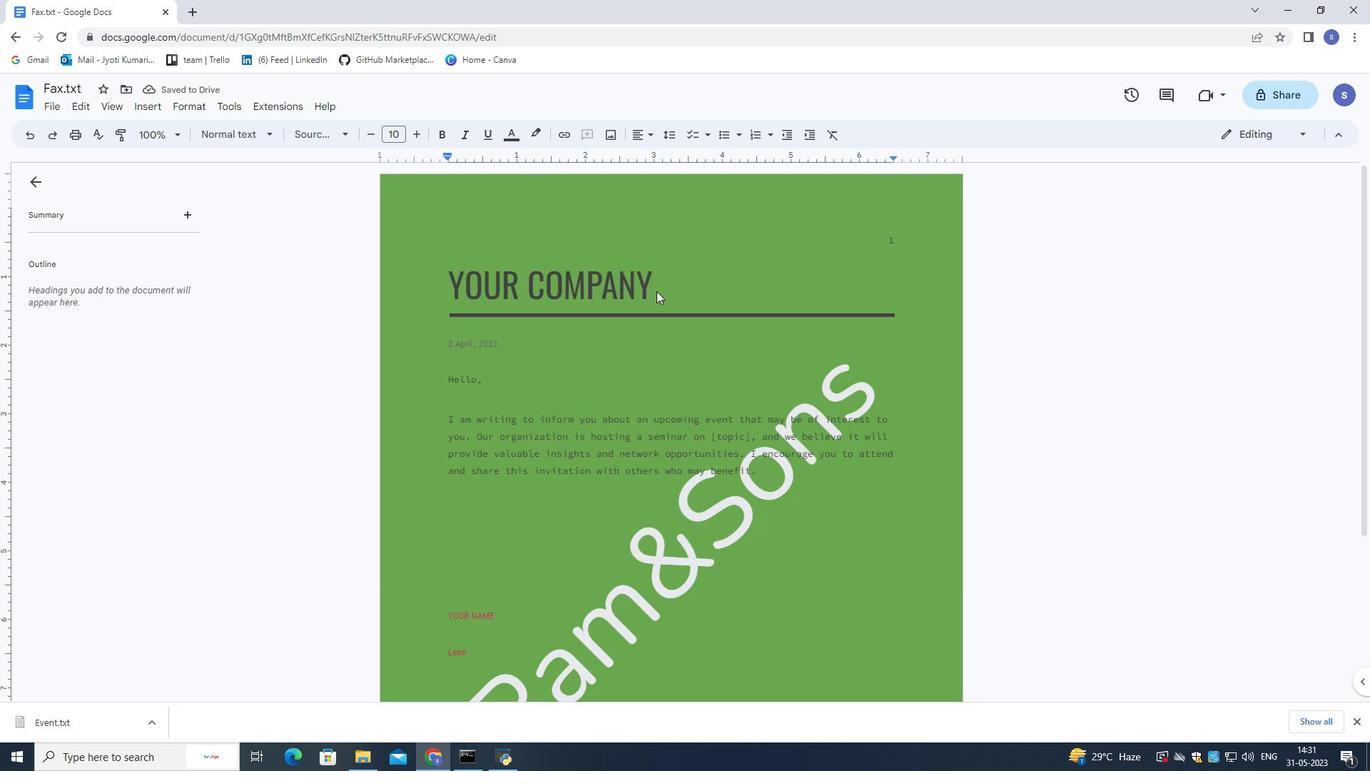 
Action: Mouse moved to (657, 291)
Screenshot: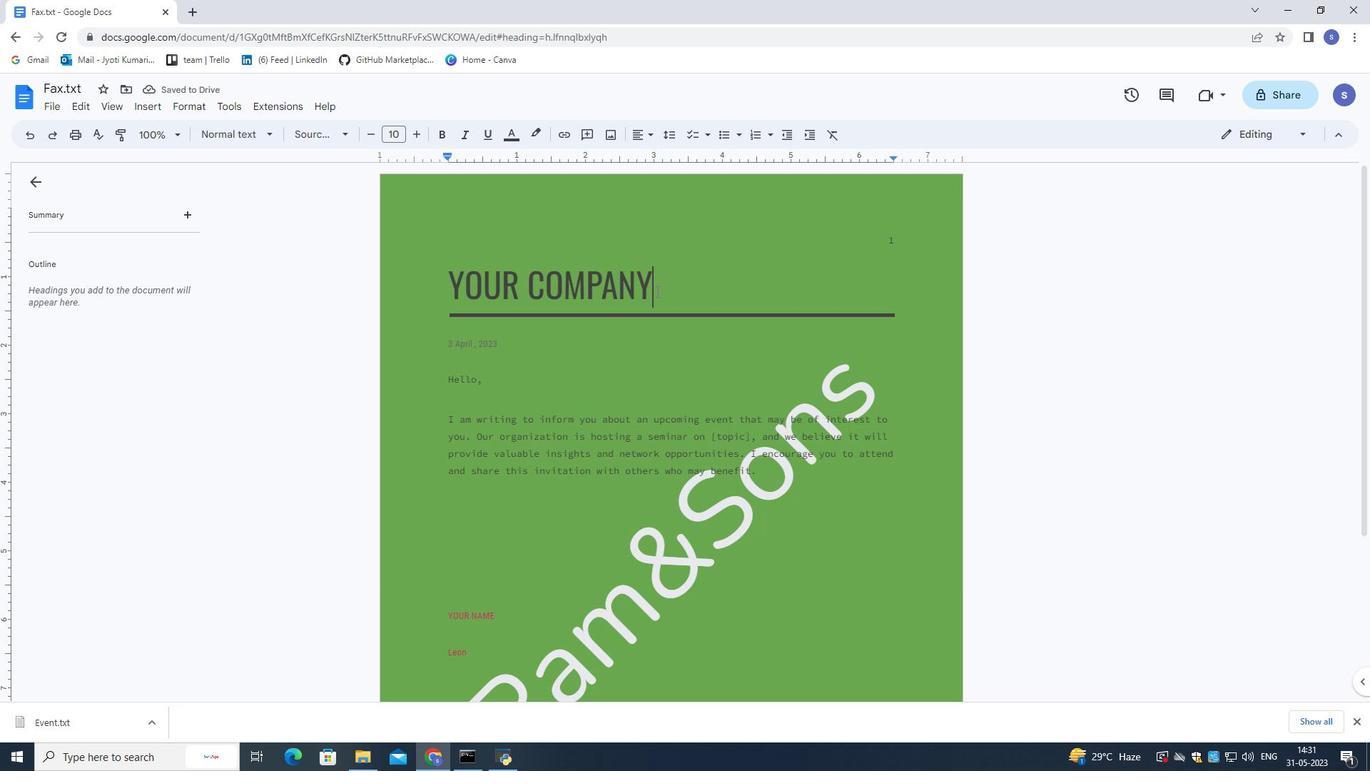 
Action: Mouse pressed left at (657, 291)
Screenshot: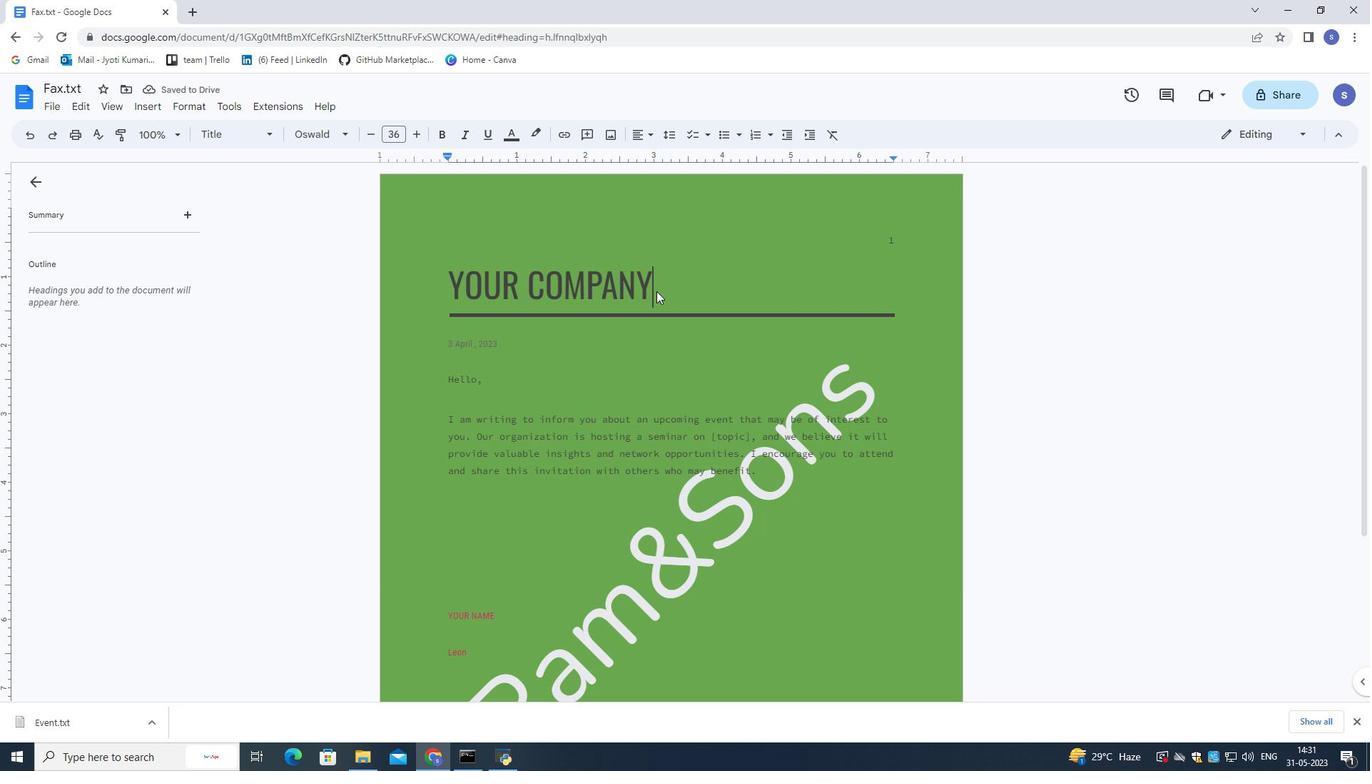 
Action: Mouse pressed left at (657, 291)
Screenshot: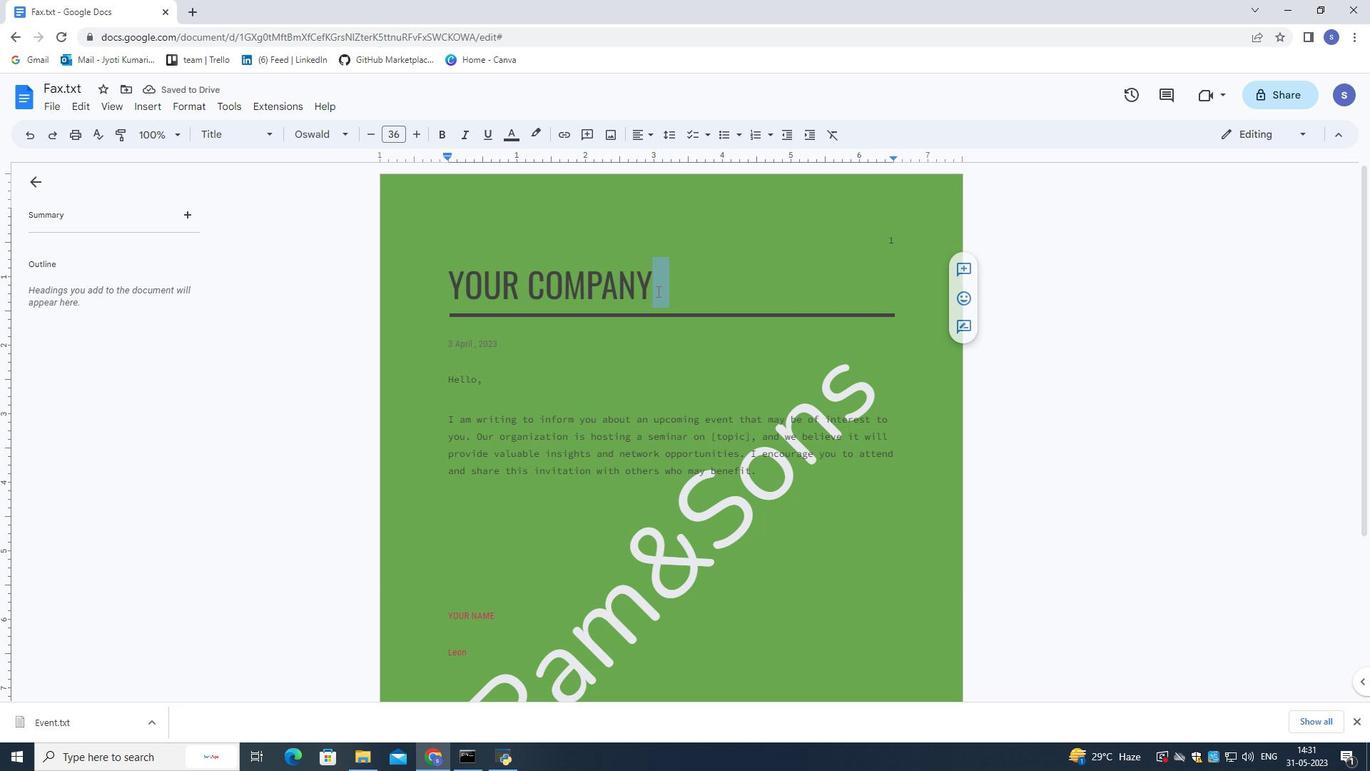 
Action: Mouse pressed left at (657, 291)
Screenshot: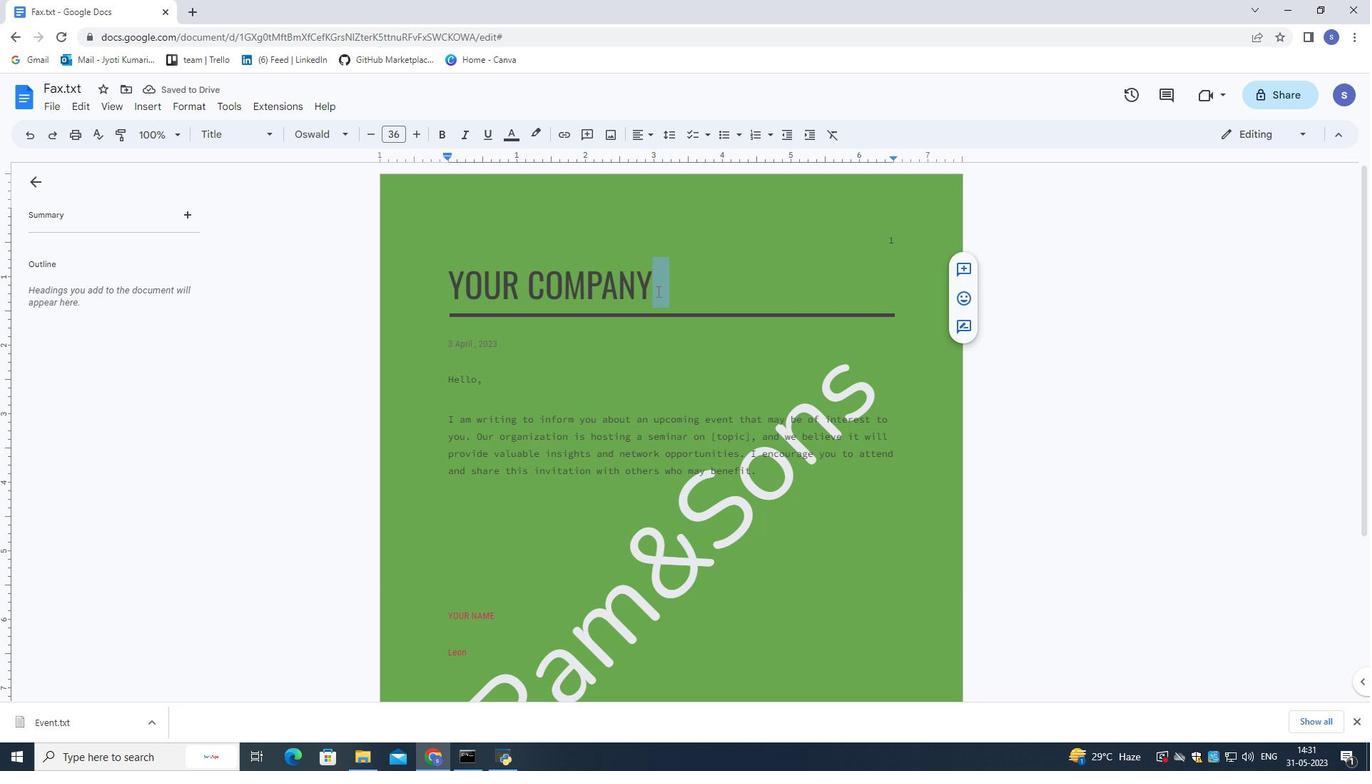 
Action: Mouse pressed left at (657, 291)
Screenshot: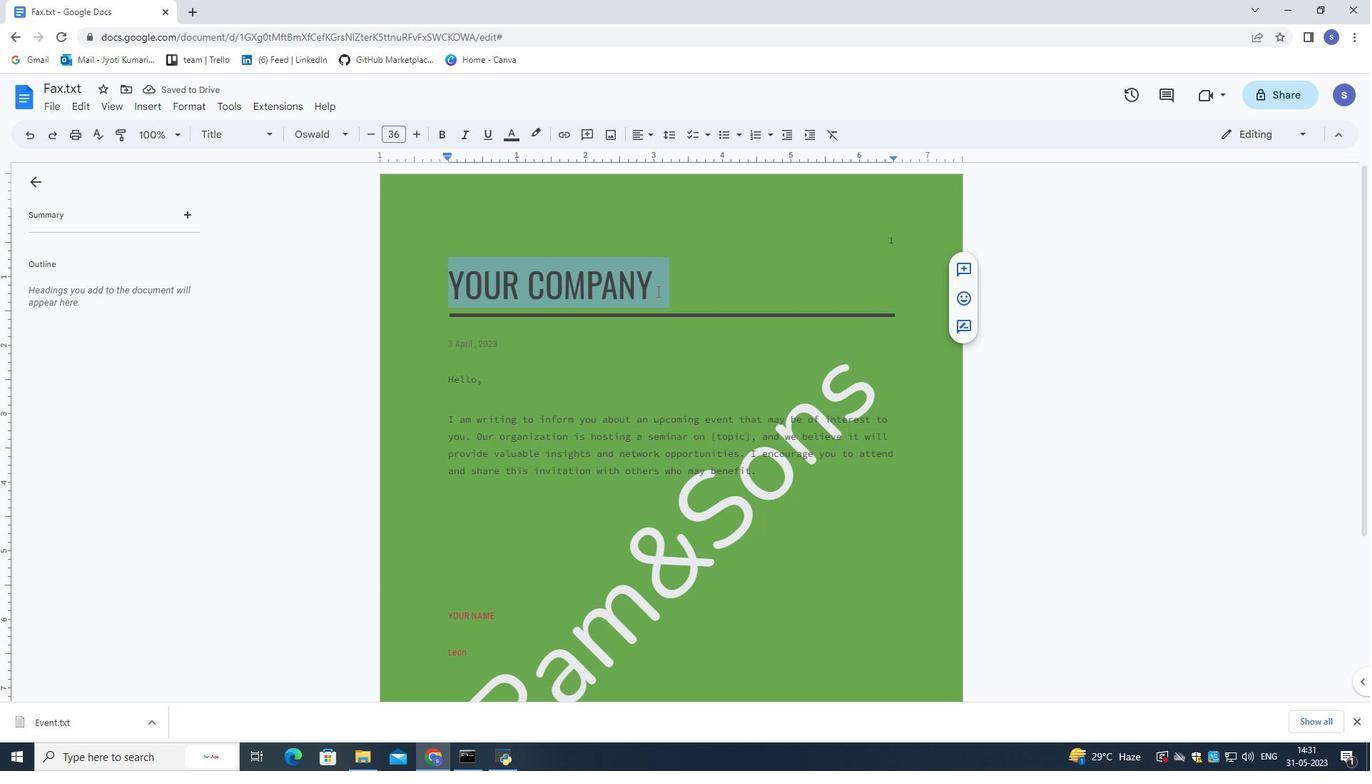 
Action: Mouse pressed left at (657, 291)
Screenshot: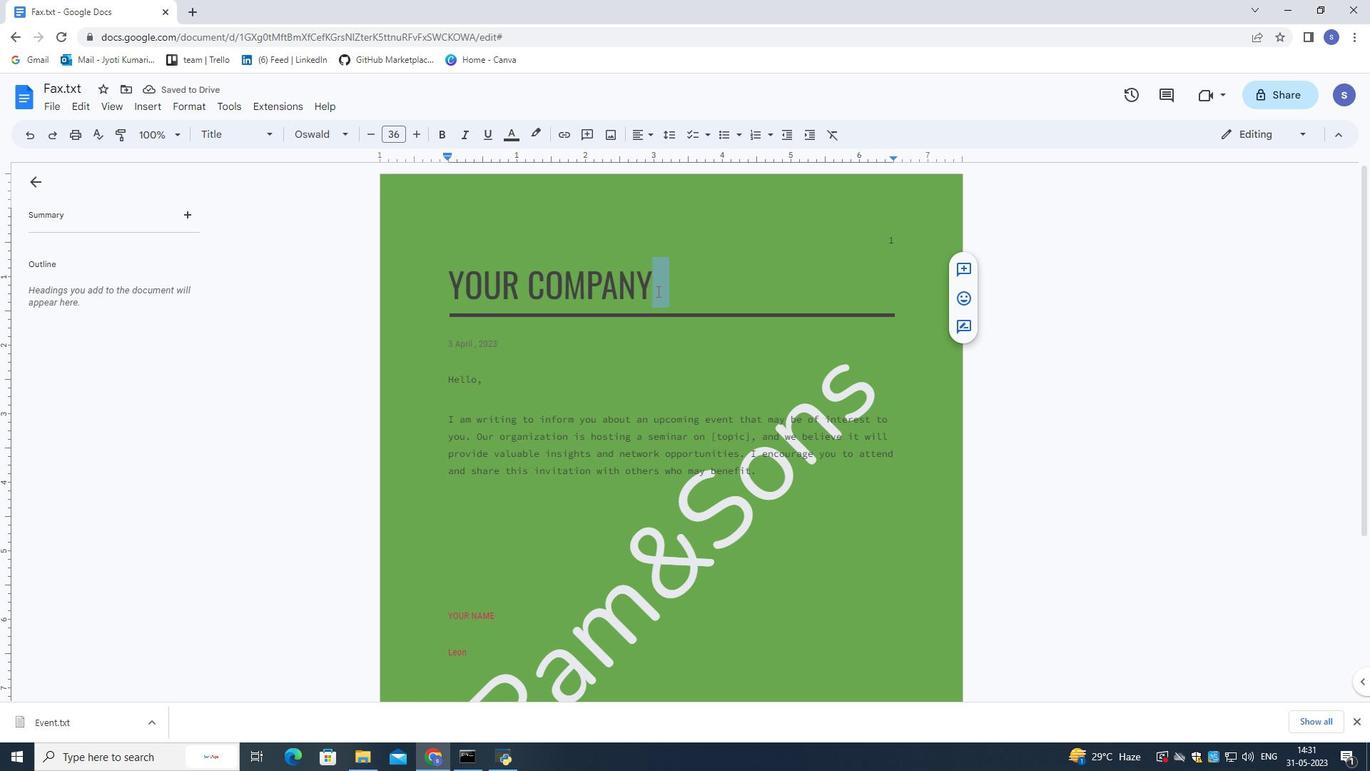 
Action: Key pressed <Key.shift>Hypesolutions
Screenshot: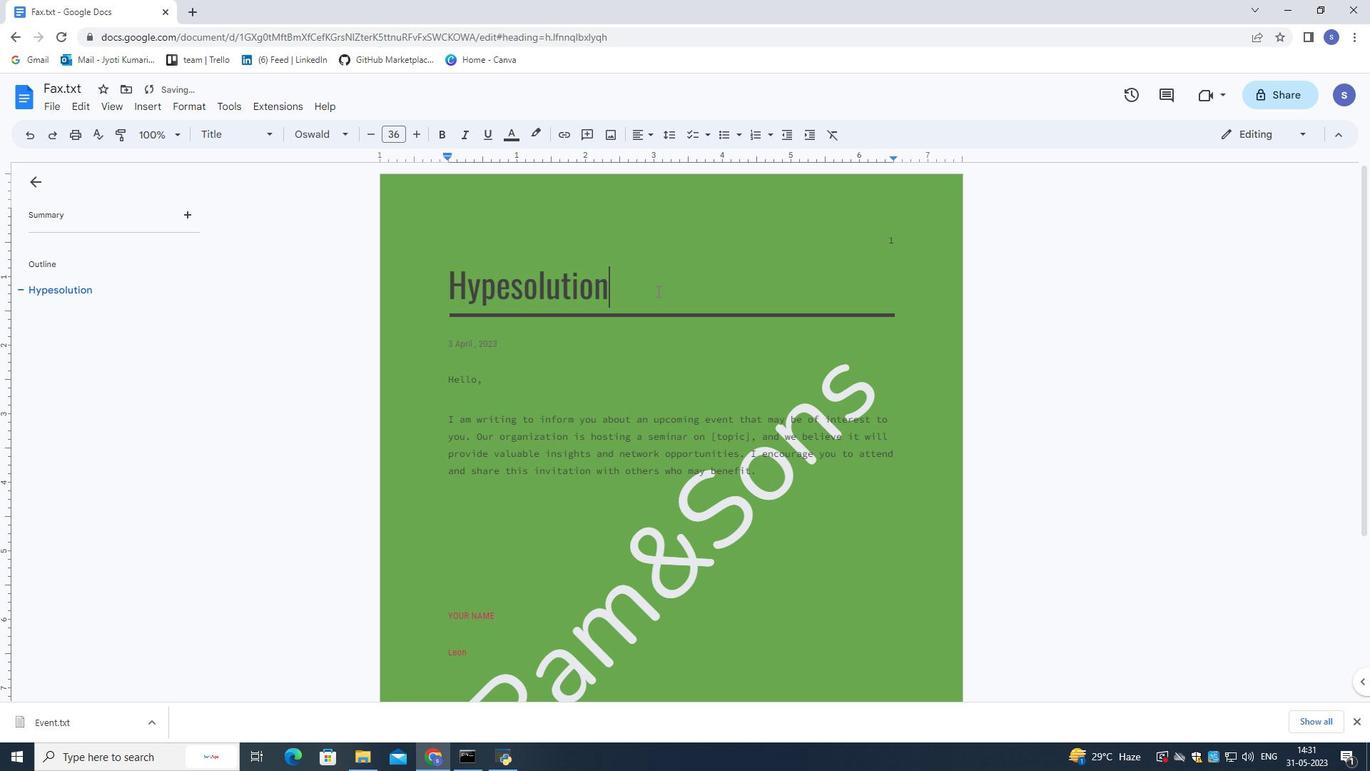 
Action: Mouse moved to (818, 525)
Screenshot: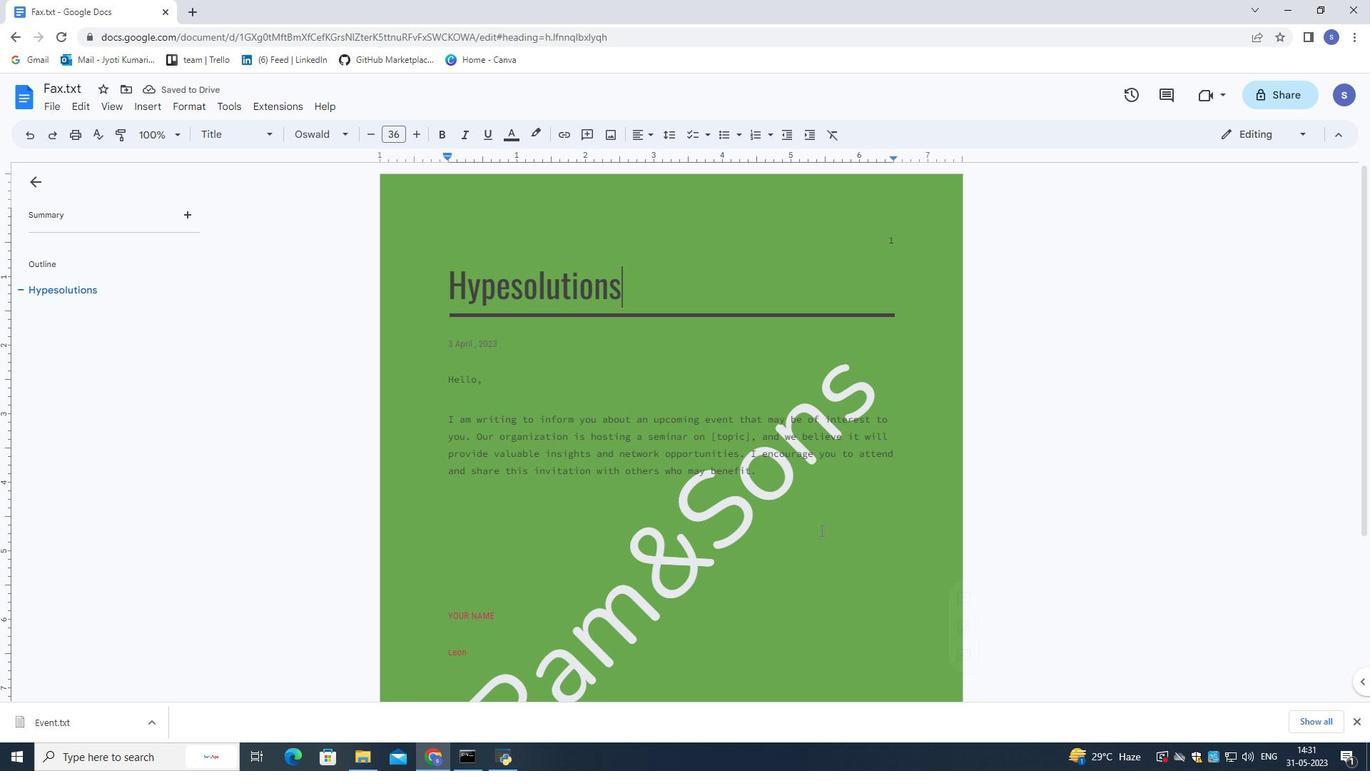 
Action: Mouse scrolled (818, 524) with delta (0, 0)
Screenshot: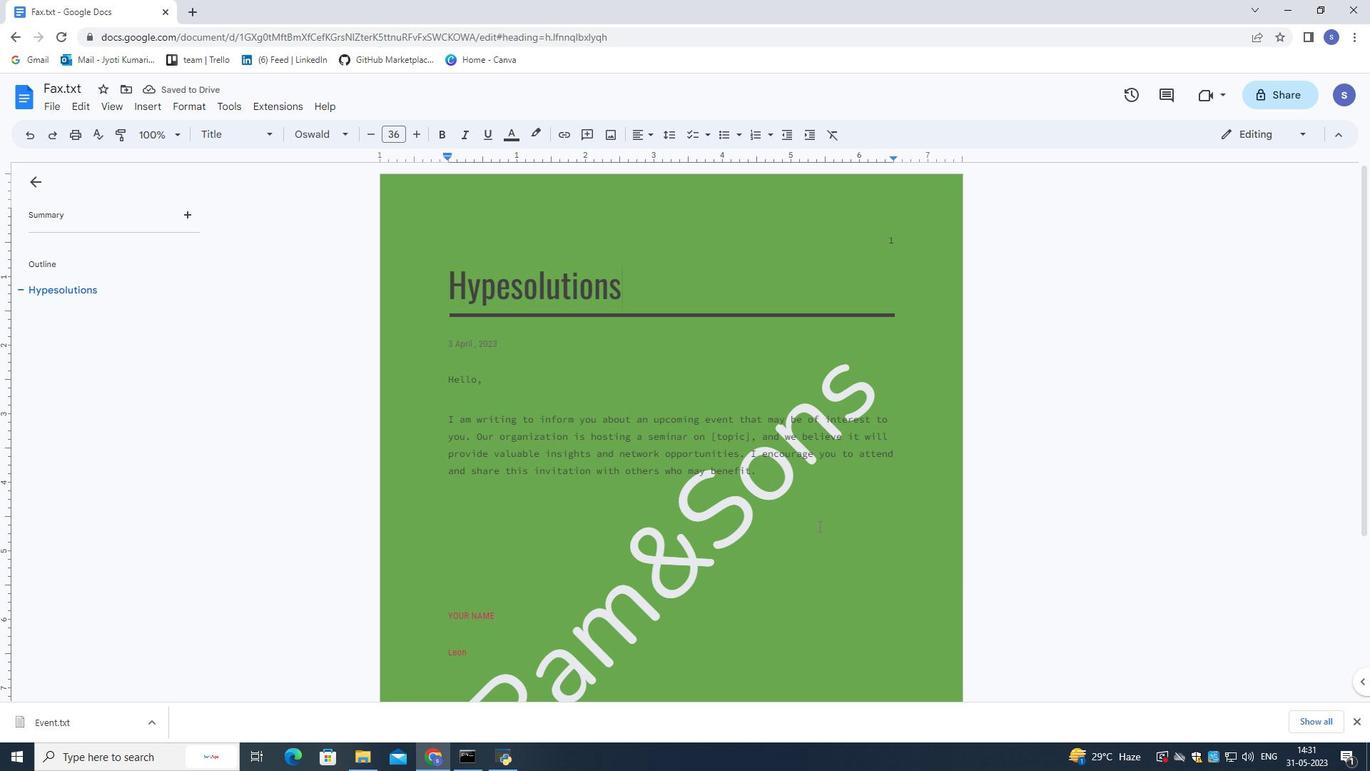 
Action: Mouse scrolled (818, 524) with delta (0, 0)
Screenshot: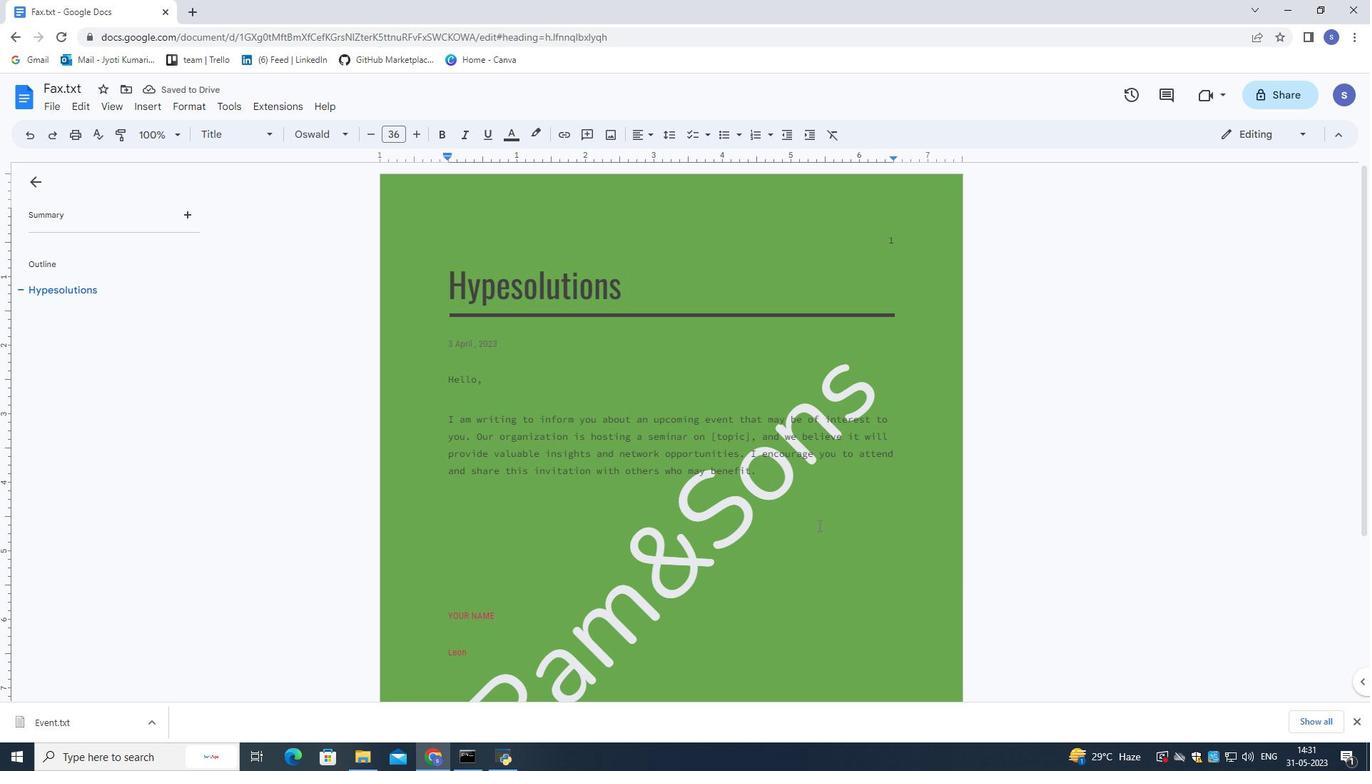 
Action: Mouse scrolled (818, 524) with delta (0, 0)
Screenshot: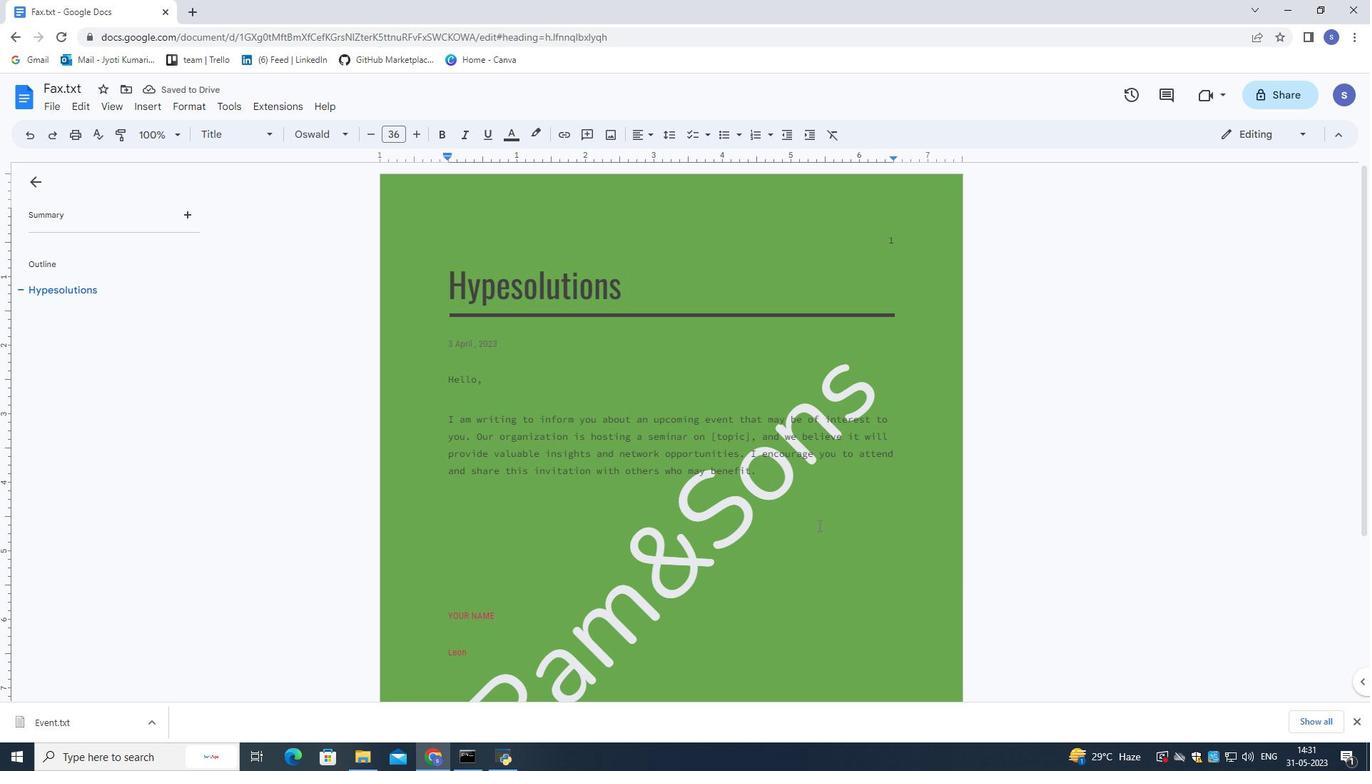 
Action: Mouse scrolled (818, 524) with delta (0, 0)
Screenshot: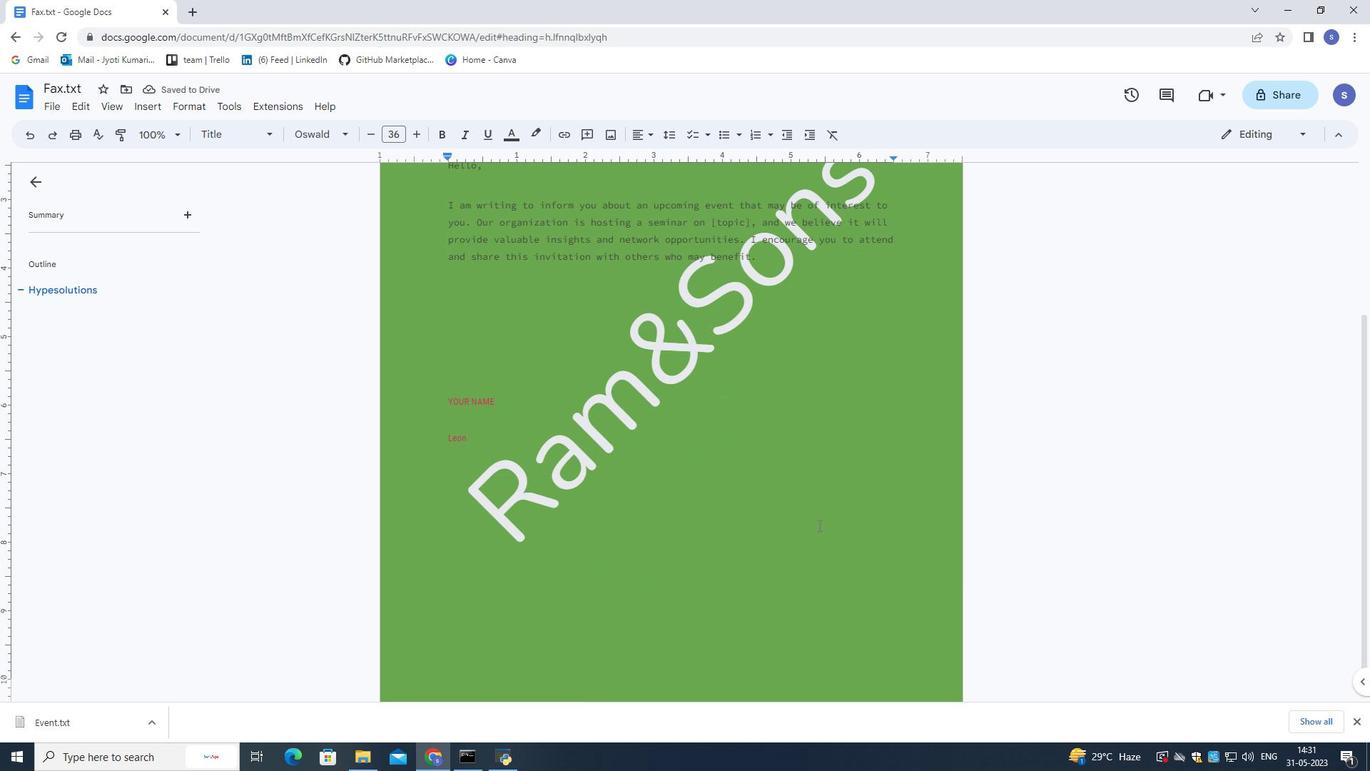 
Action: Mouse scrolled (818, 524) with delta (0, 0)
Screenshot: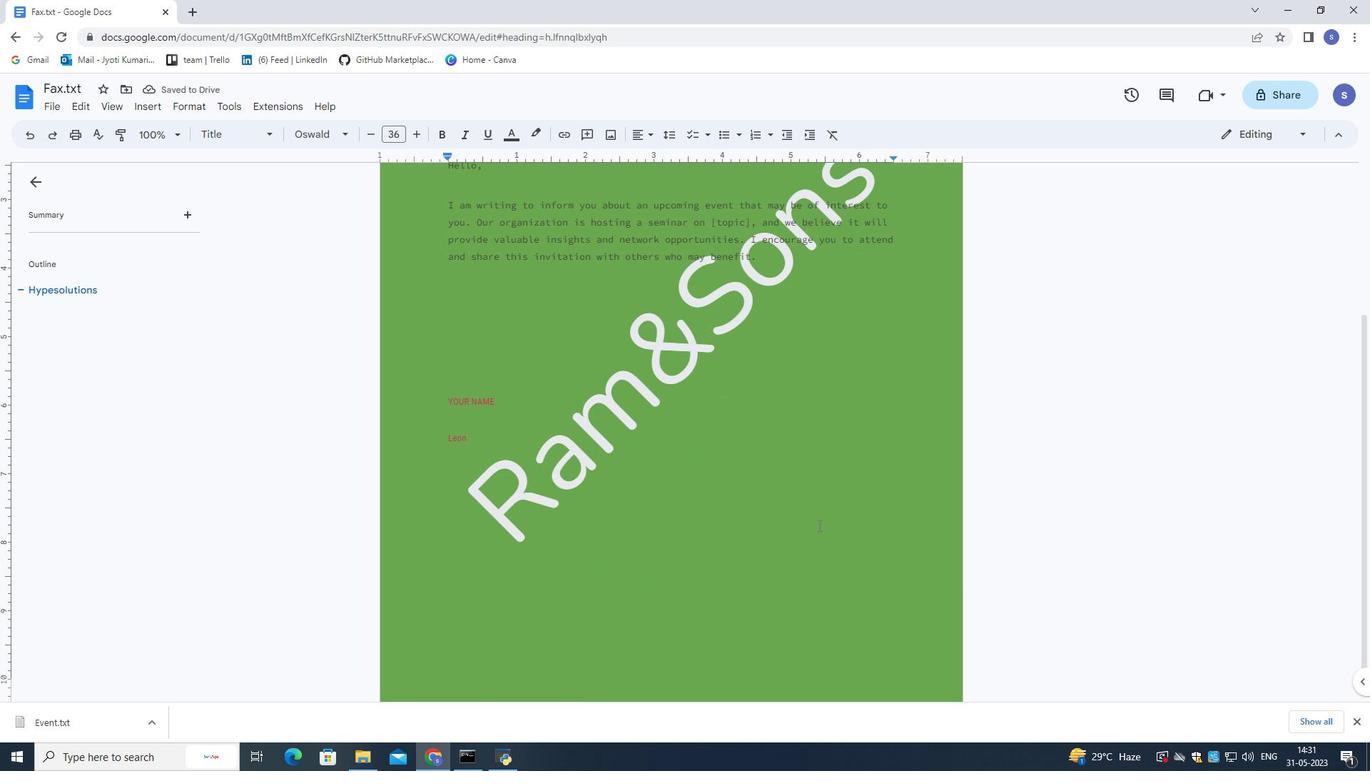 
Action: Mouse scrolled (818, 524) with delta (0, 0)
Screenshot: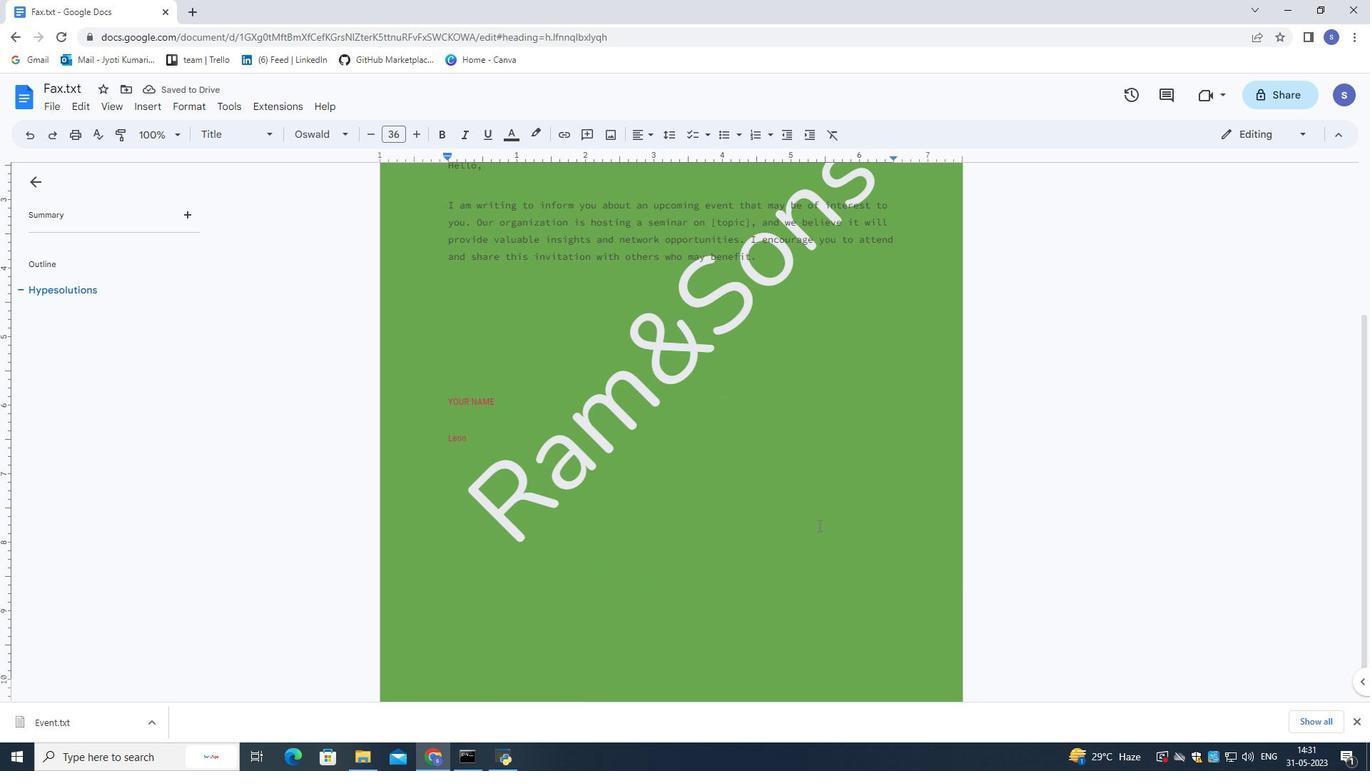 
Action: Mouse moved to (818, 526)
Screenshot: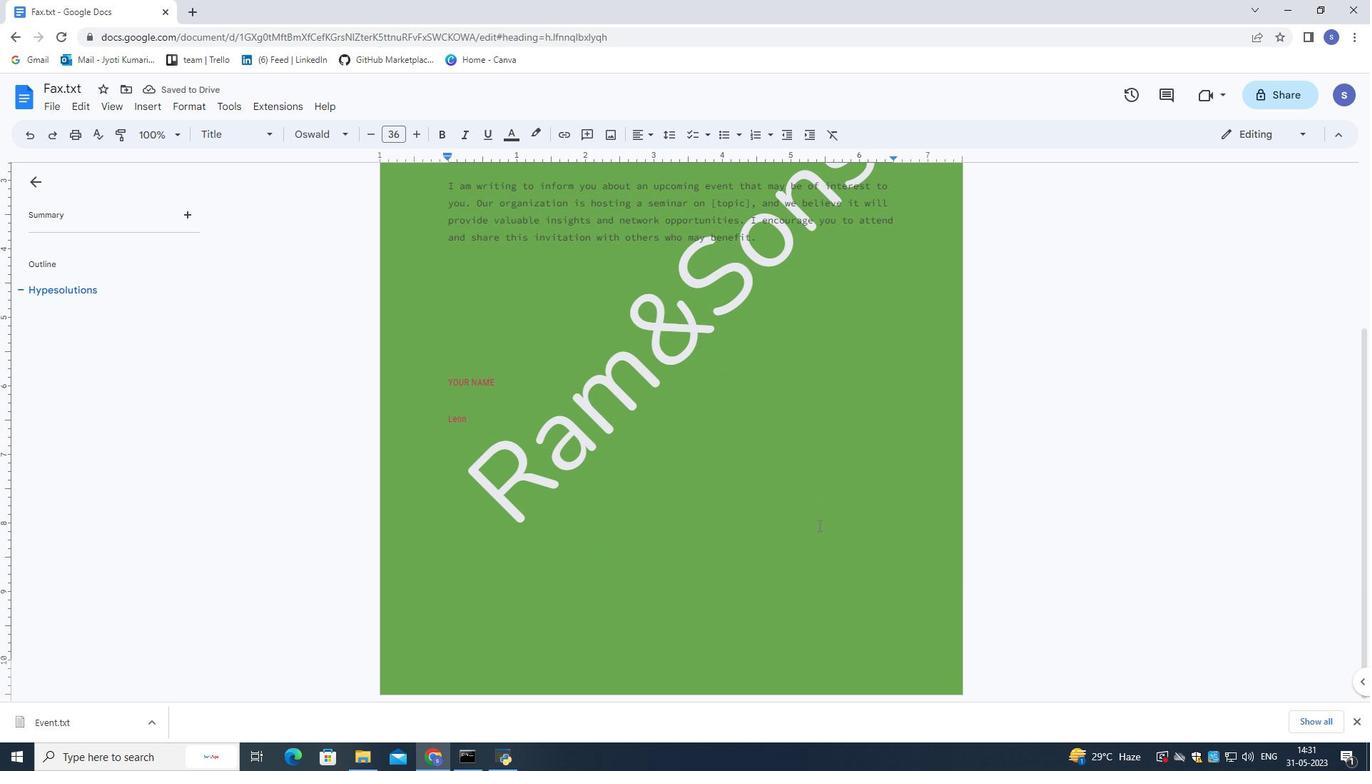 
Action: Mouse scrolled (818, 526) with delta (0, 0)
Screenshot: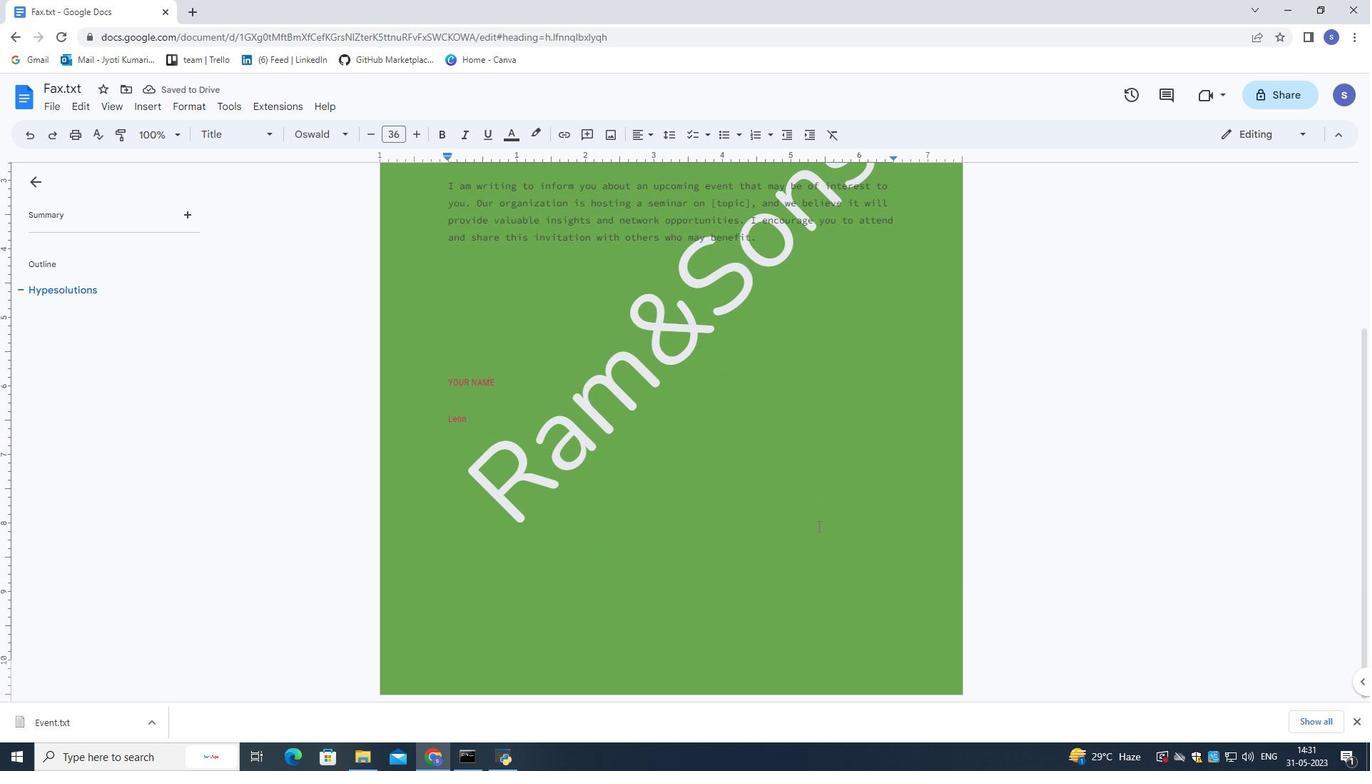 
Action: Mouse scrolled (818, 526) with delta (0, 0)
Screenshot: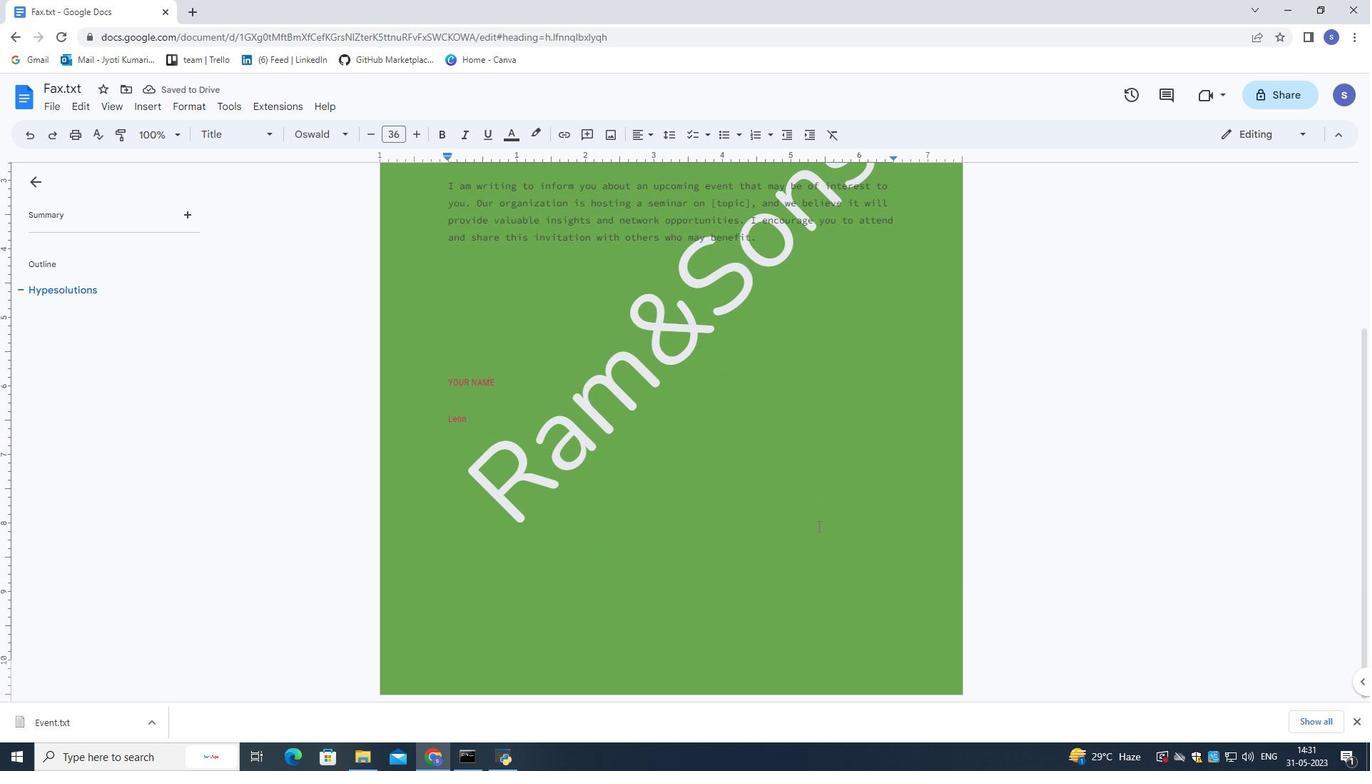 
Action: Mouse scrolled (818, 526) with delta (0, 0)
Screenshot: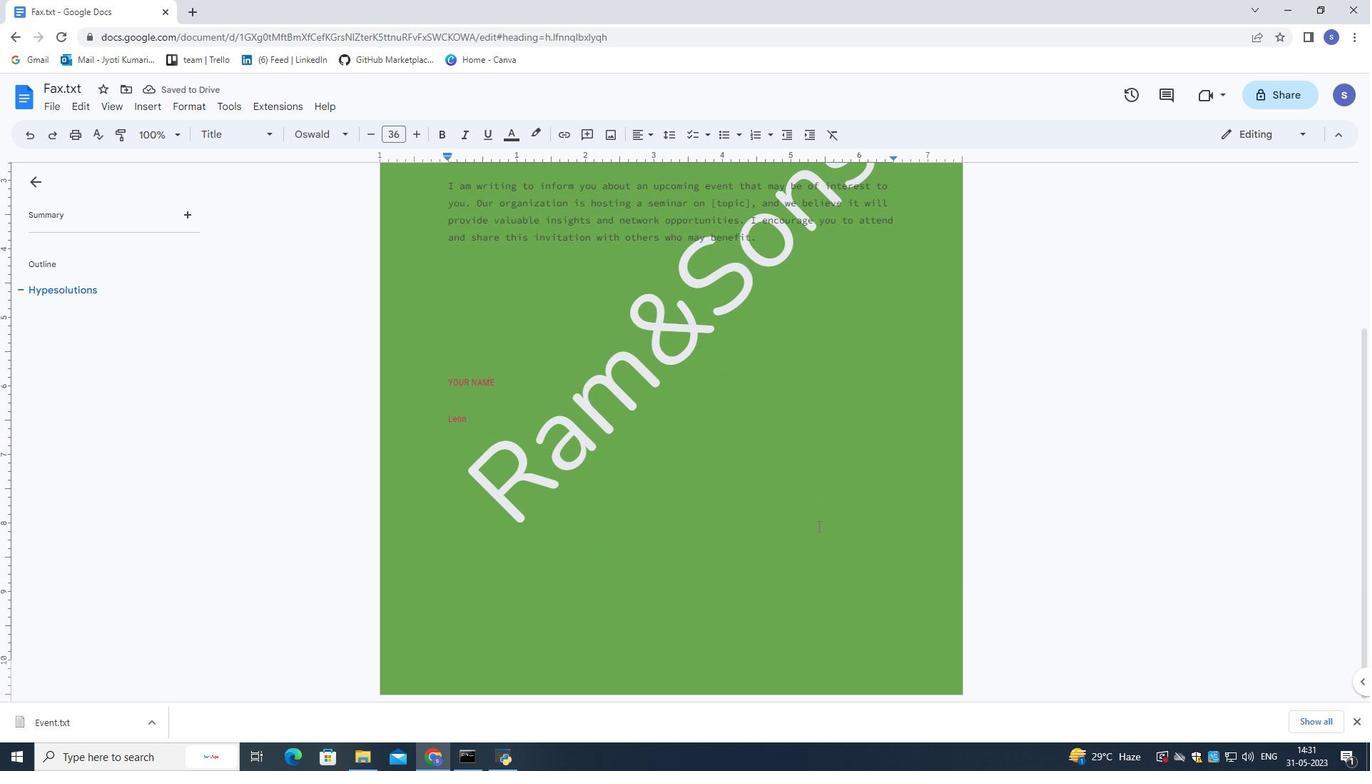 
Action: Mouse scrolled (818, 526) with delta (0, 0)
Screenshot: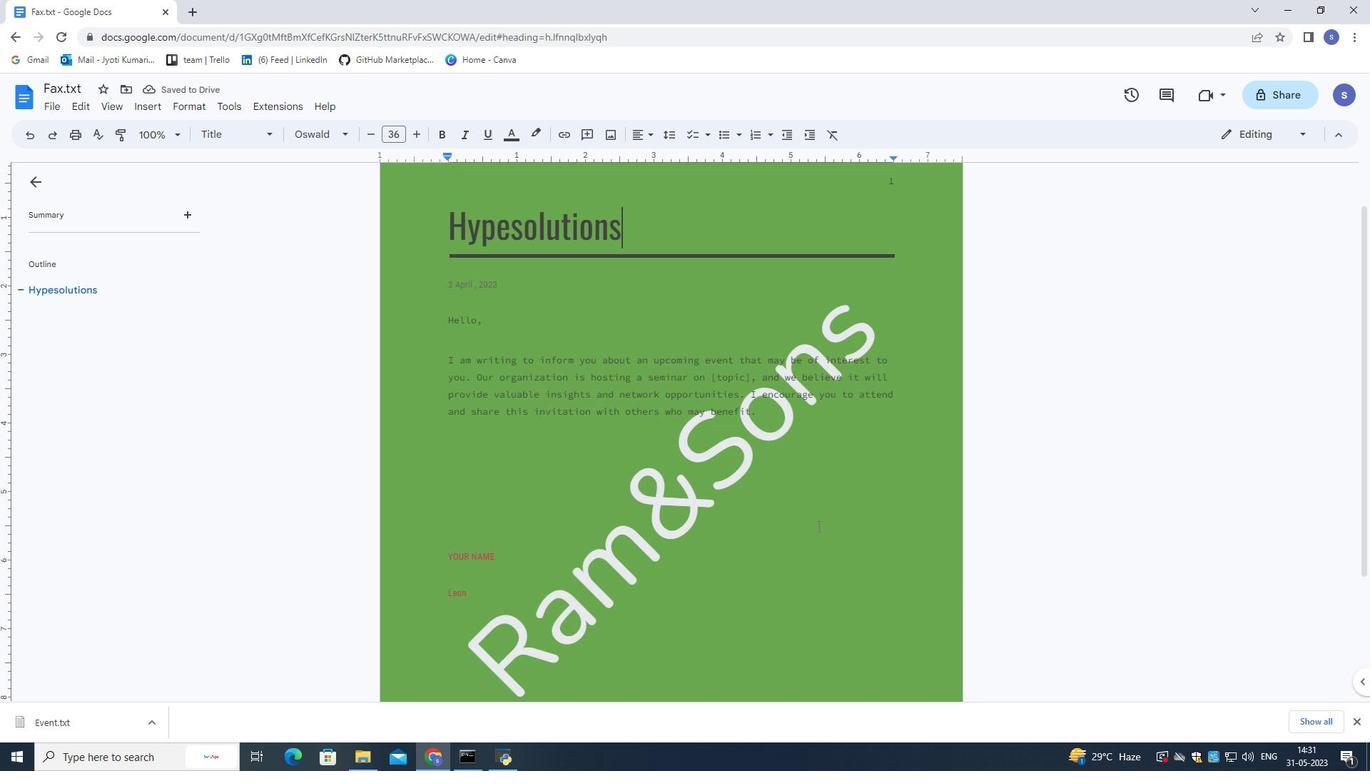 
Action: Mouse scrolled (818, 526) with delta (0, 0)
Screenshot: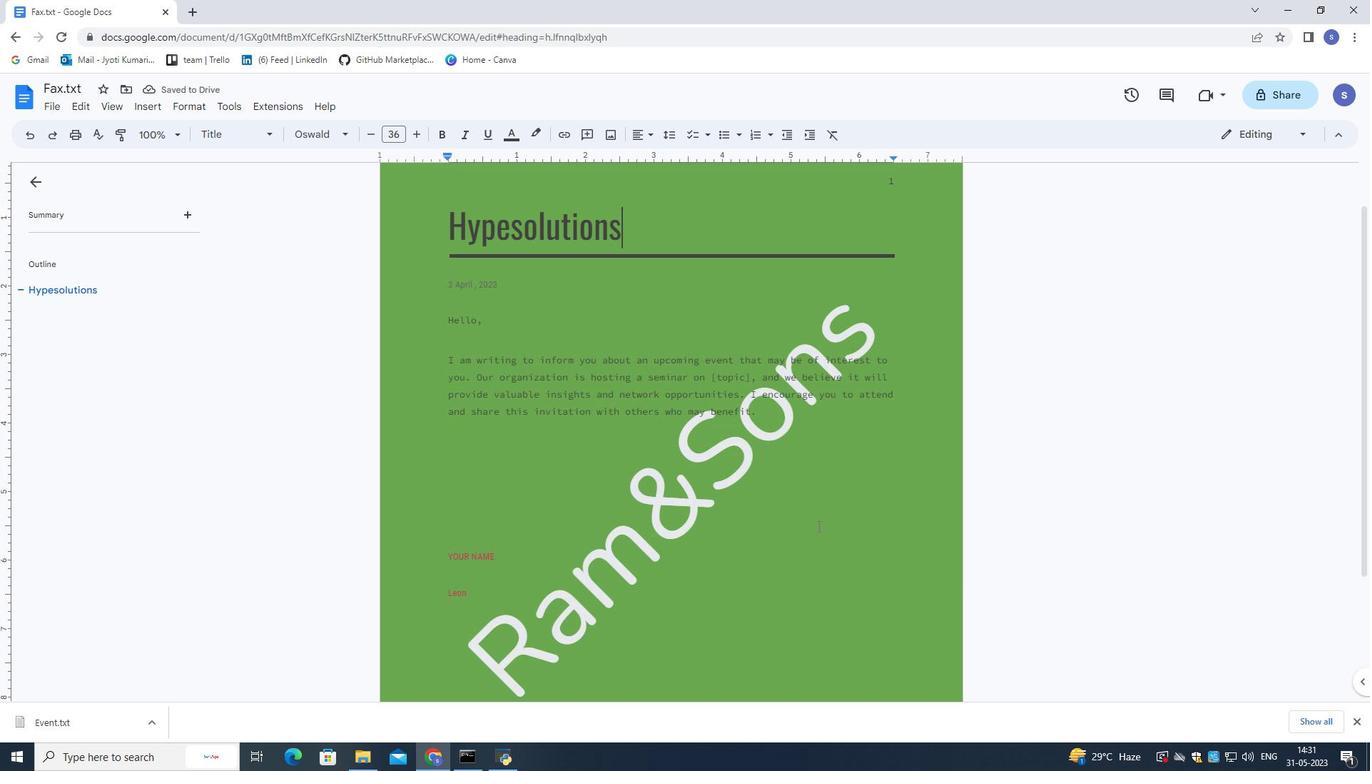
Action: Mouse scrolled (818, 526) with delta (0, 0)
Screenshot: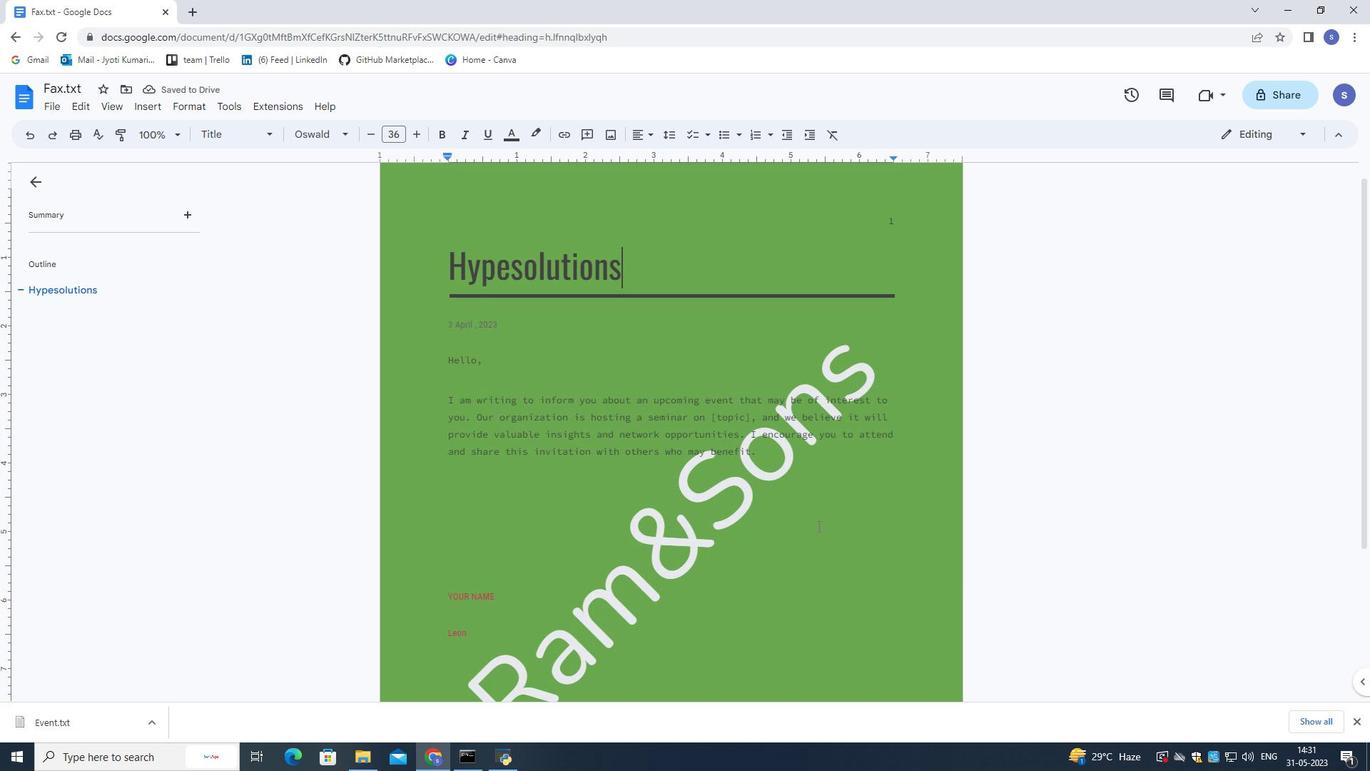 
